 Task: Add a condition where "Channel Is not Phone call(outgoing)" in unsolved tickets in your groups.
Action: Mouse moved to (170, 523)
Screenshot: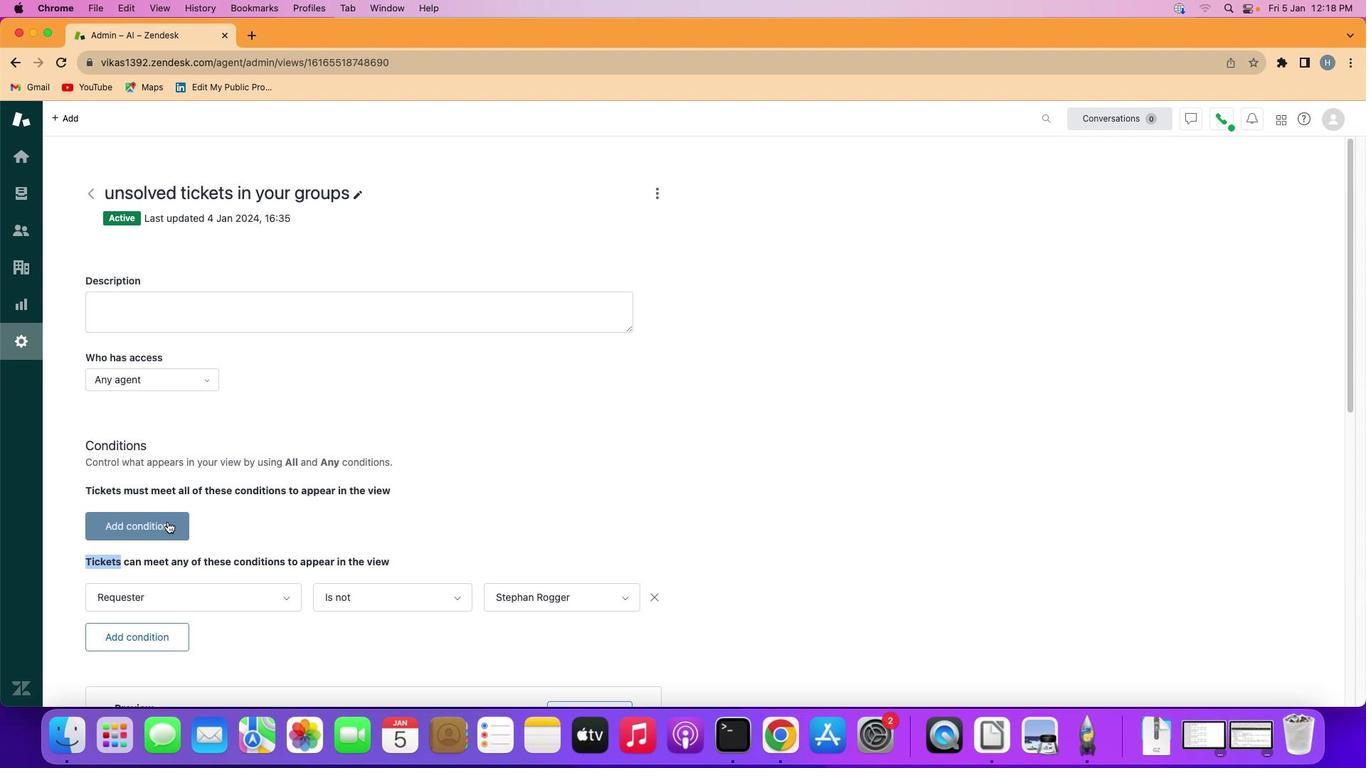 
Action: Mouse pressed left at (170, 523)
Screenshot: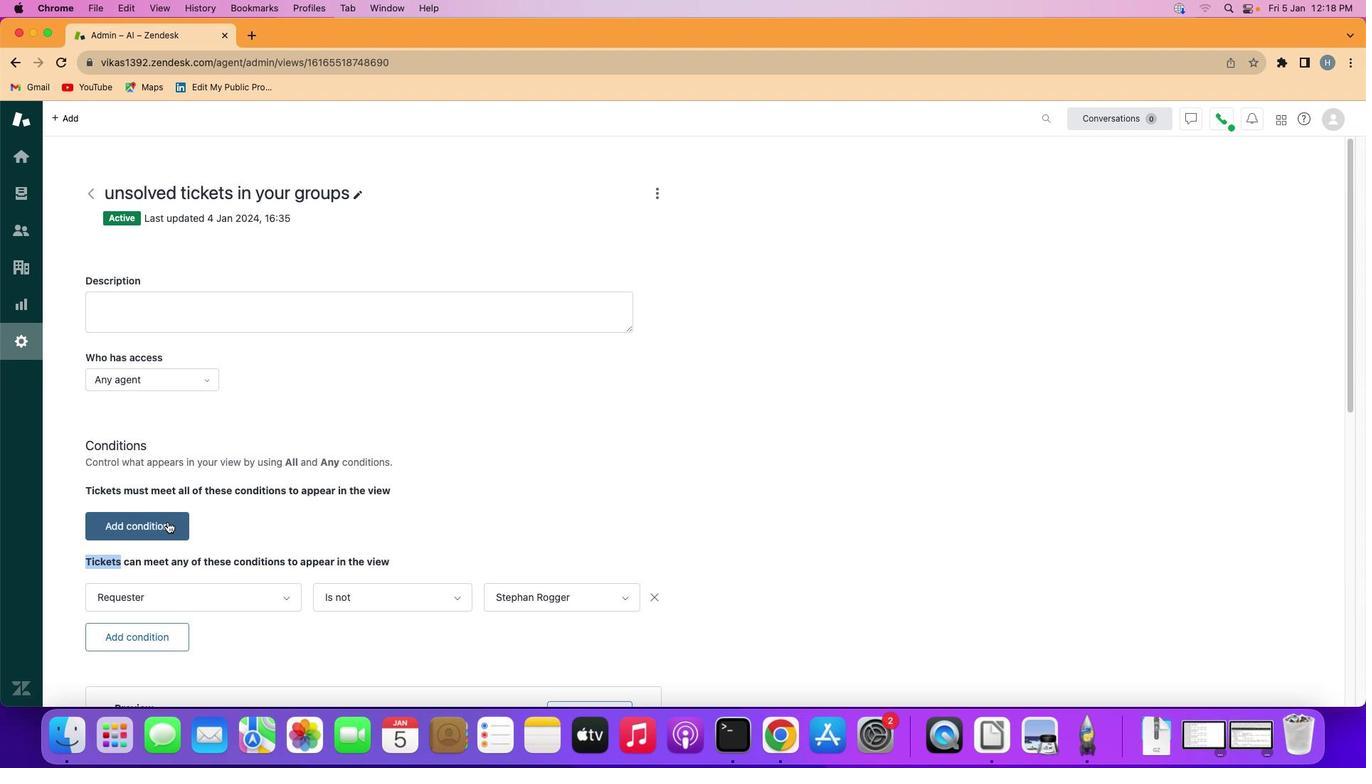 
Action: Mouse moved to (185, 519)
Screenshot: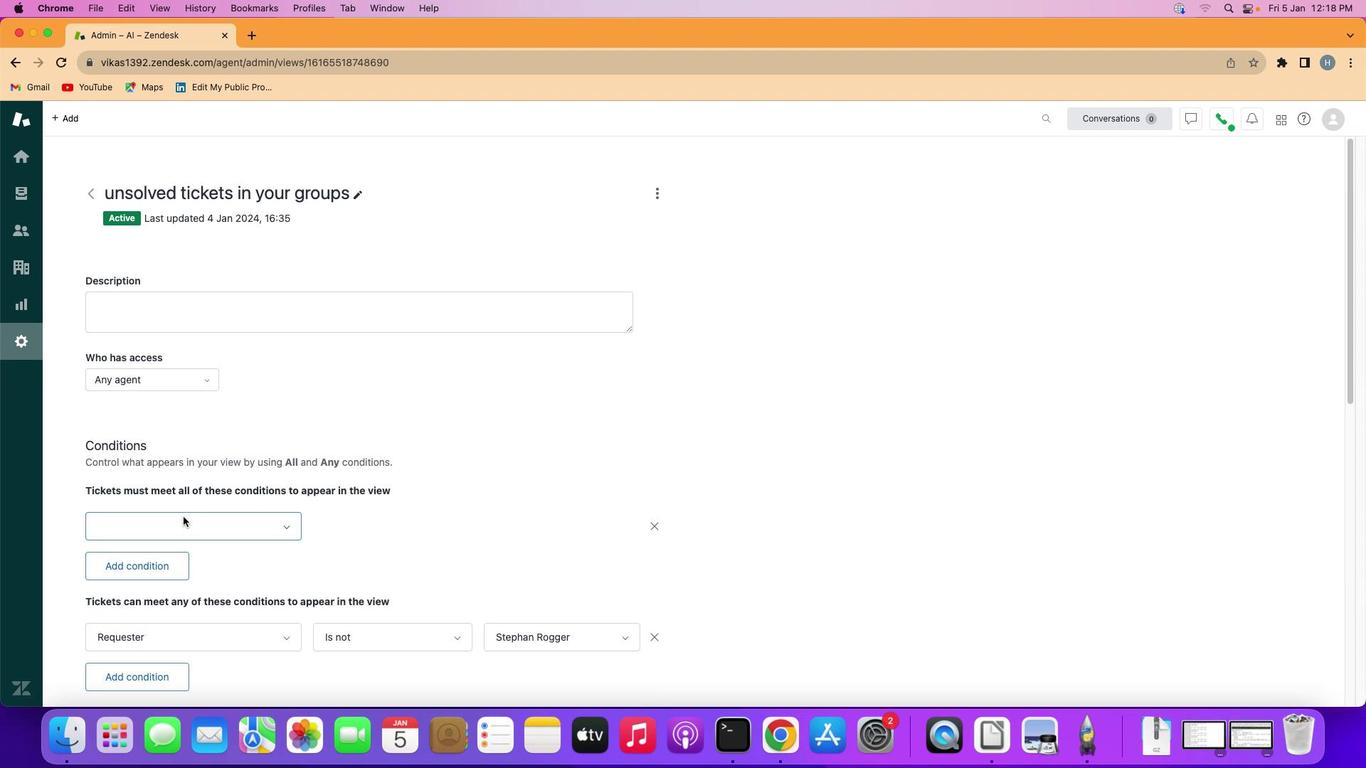 
Action: Mouse pressed left at (185, 519)
Screenshot: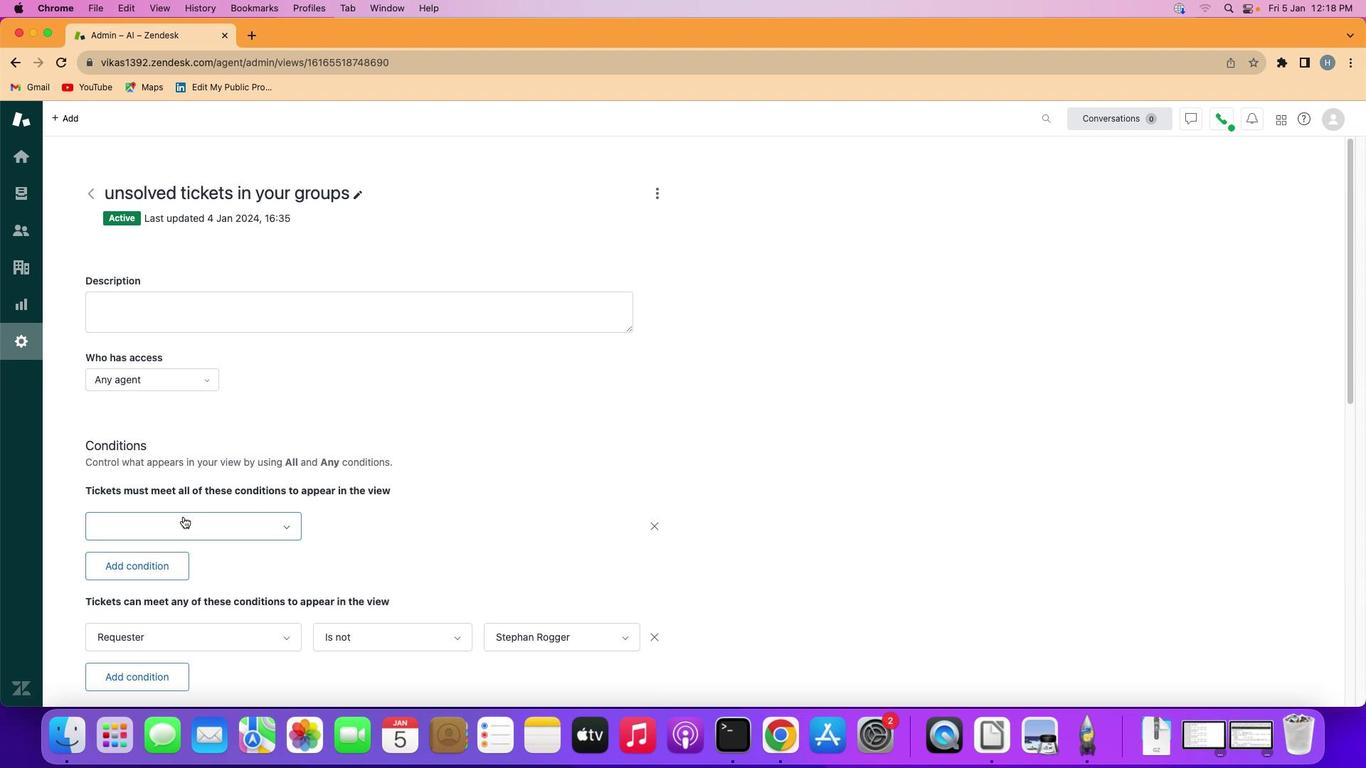 
Action: Mouse moved to (205, 412)
Screenshot: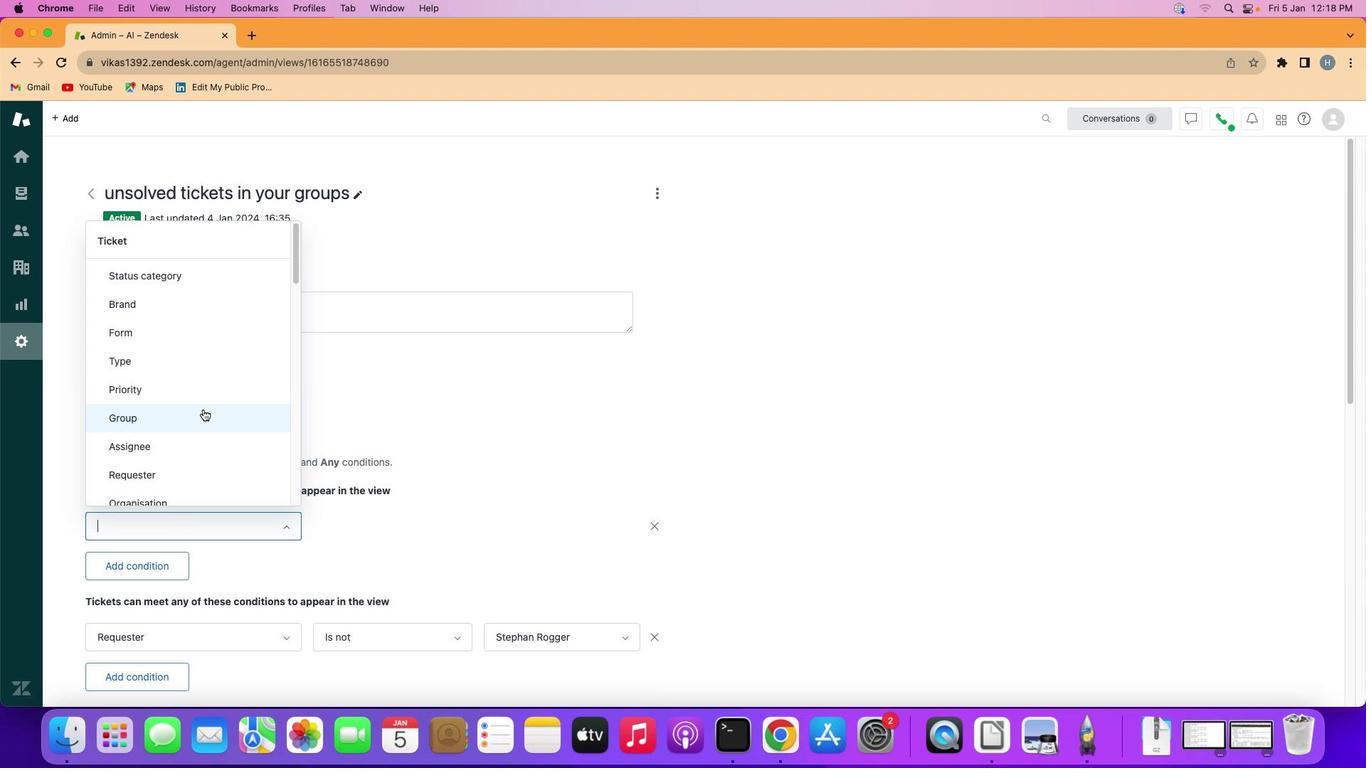 
Action: Mouse scrolled (205, 412) with delta (2, 2)
Screenshot: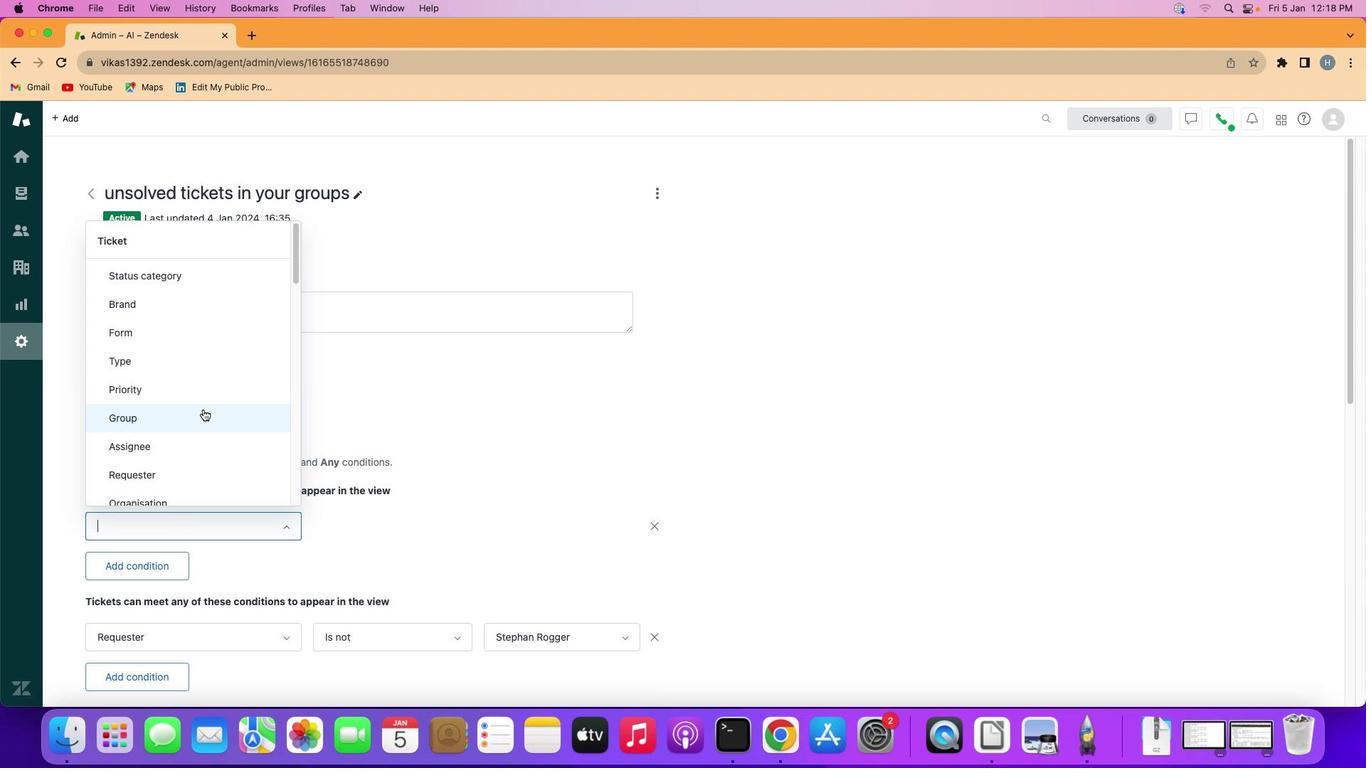 
Action: Mouse scrolled (205, 412) with delta (2, 1)
Screenshot: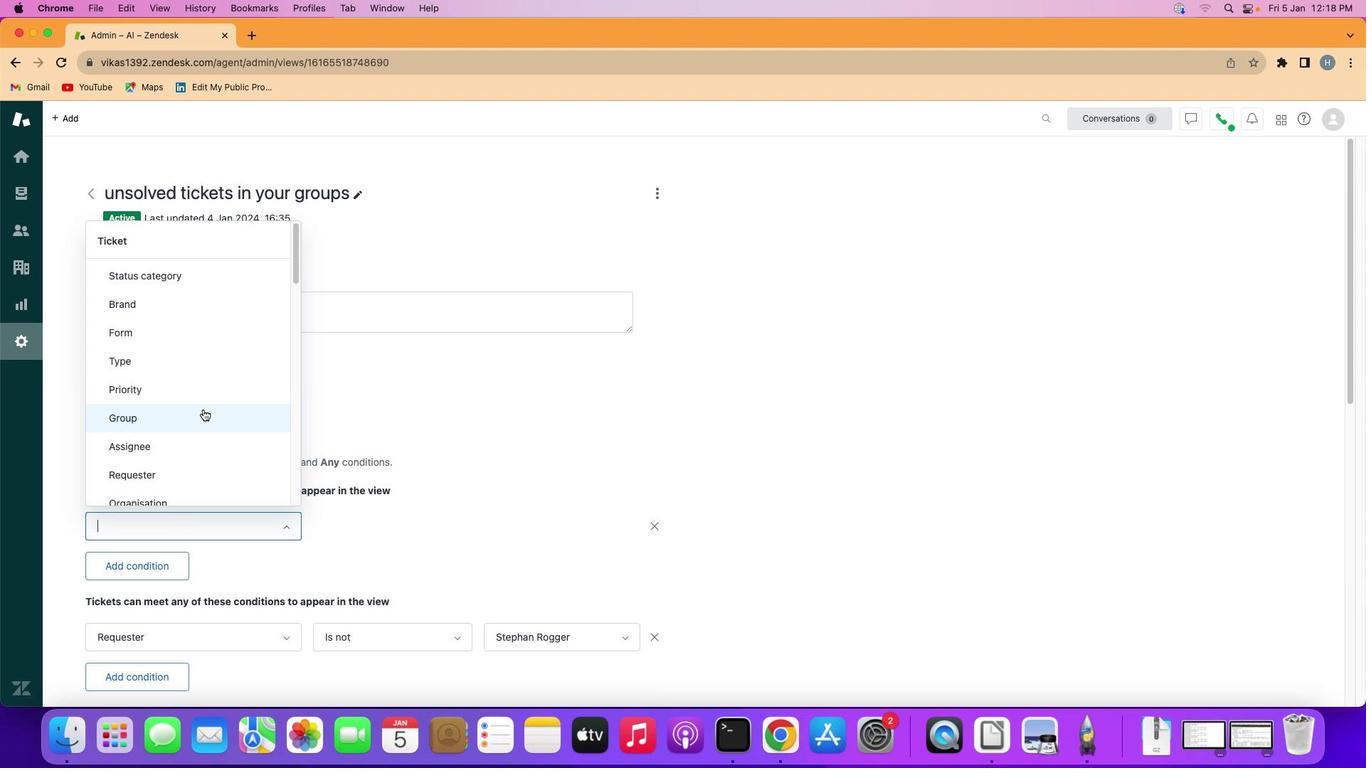 
Action: Mouse scrolled (205, 412) with delta (2, 1)
Screenshot: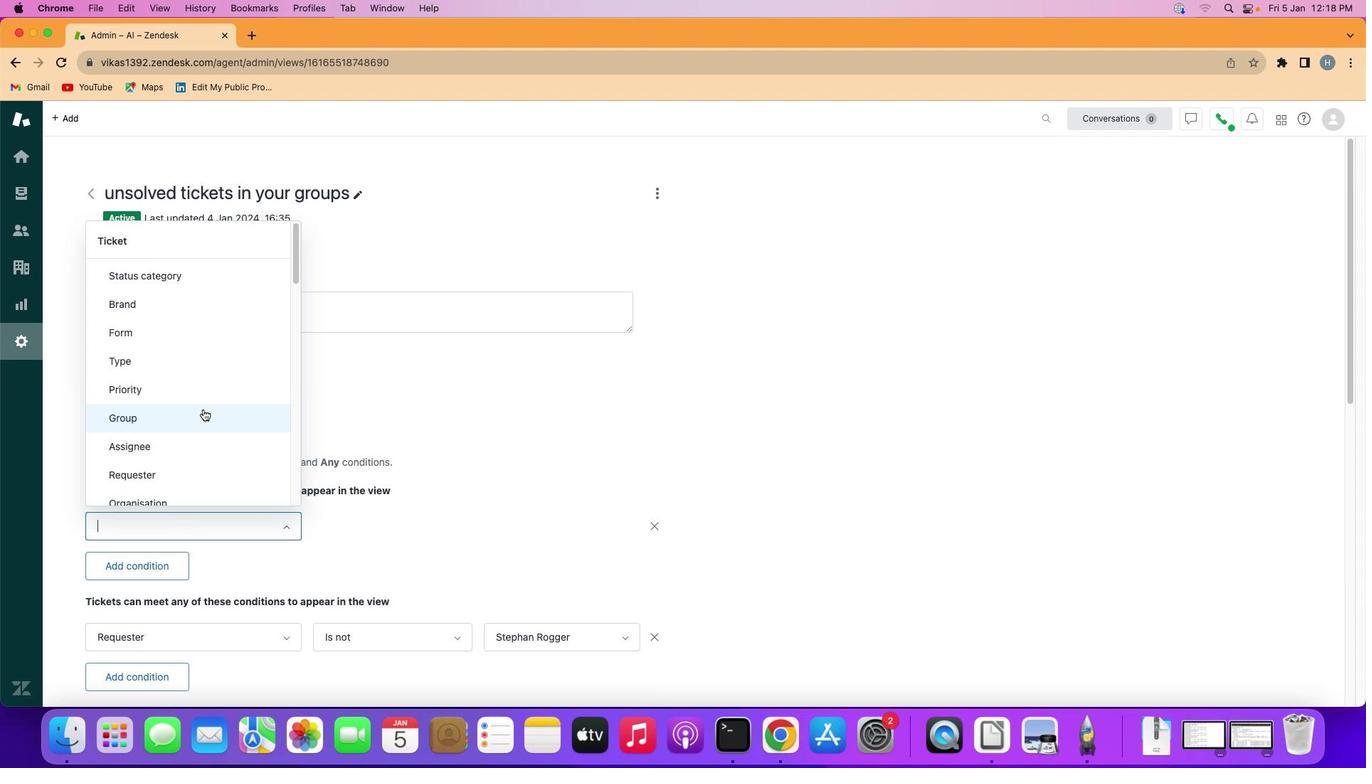 
Action: Mouse scrolled (205, 412) with delta (2, 1)
Screenshot: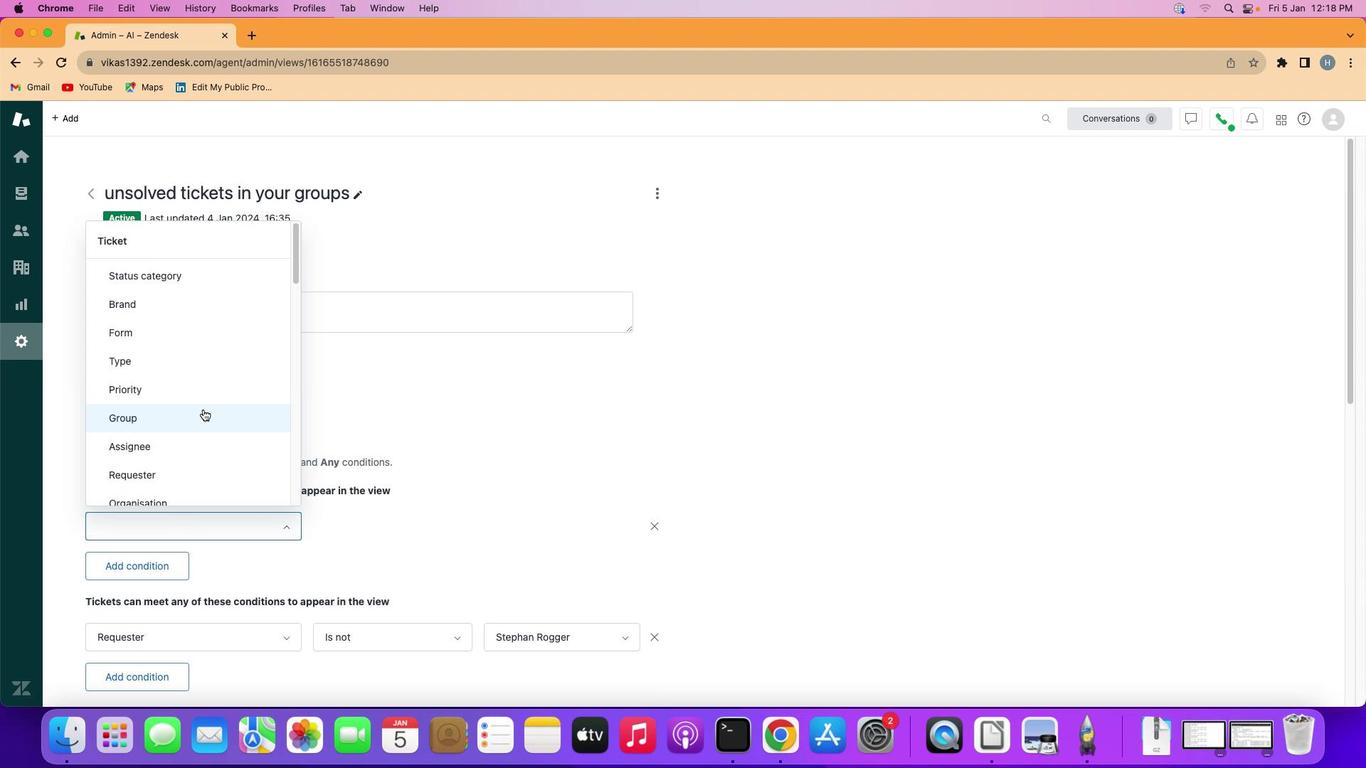 
Action: Mouse moved to (200, 437)
Screenshot: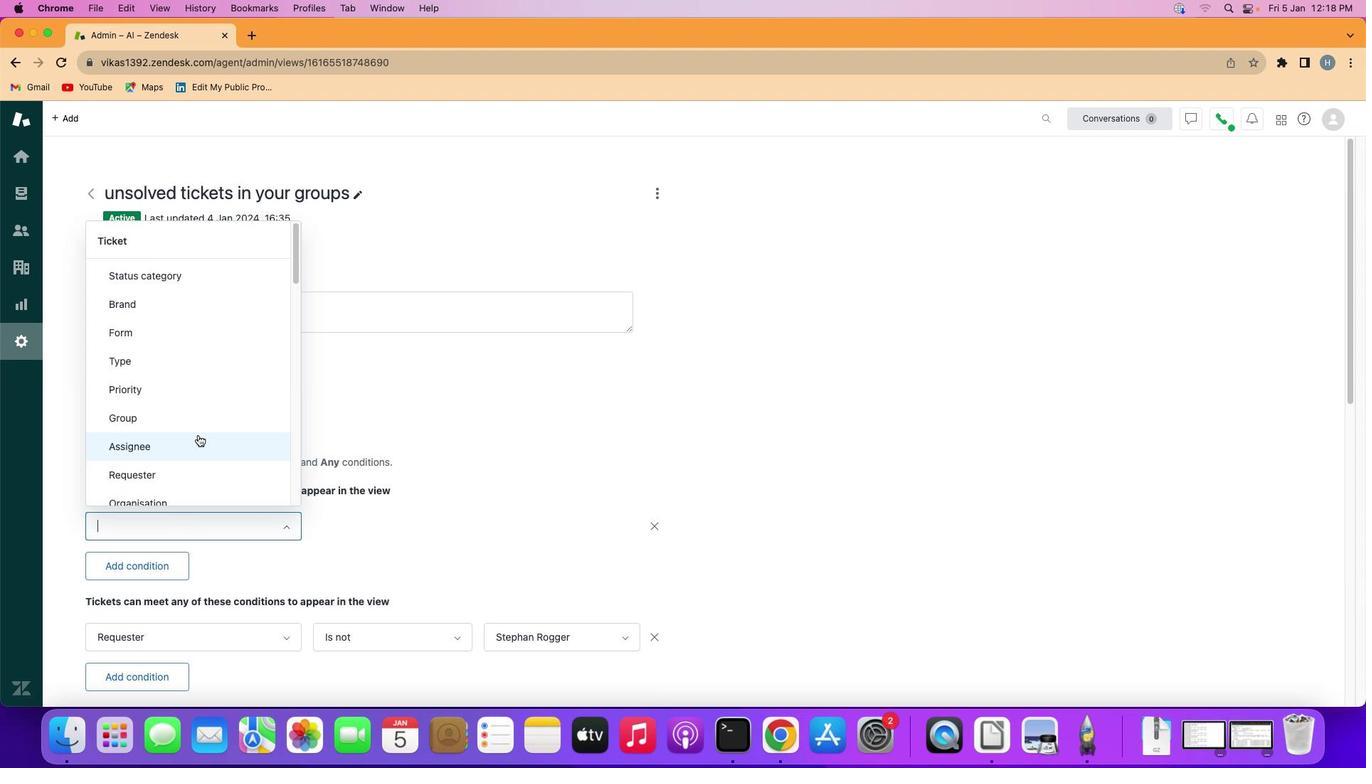 
Action: Mouse scrolled (200, 437) with delta (2, 1)
Screenshot: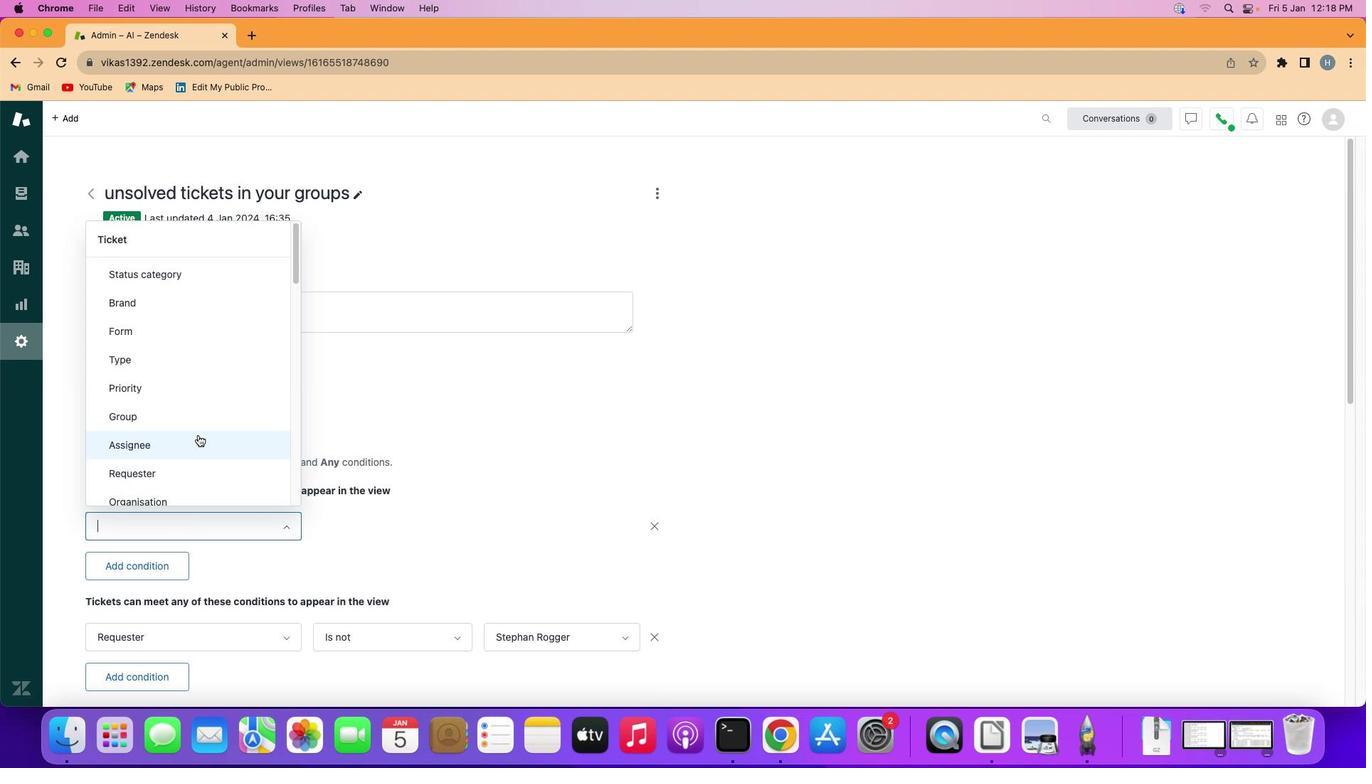 
Action: Mouse scrolled (200, 437) with delta (2, 1)
Screenshot: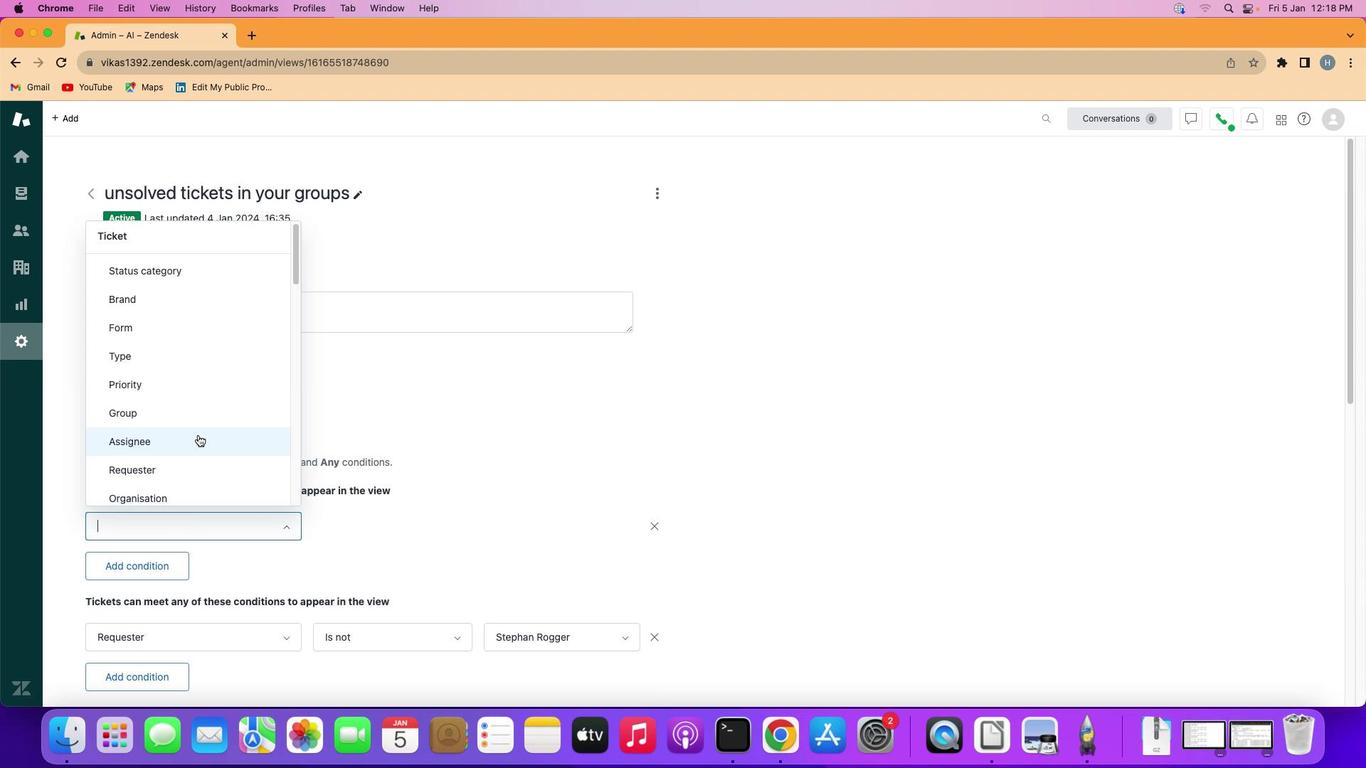 
Action: Mouse scrolled (200, 437) with delta (2, 1)
Screenshot: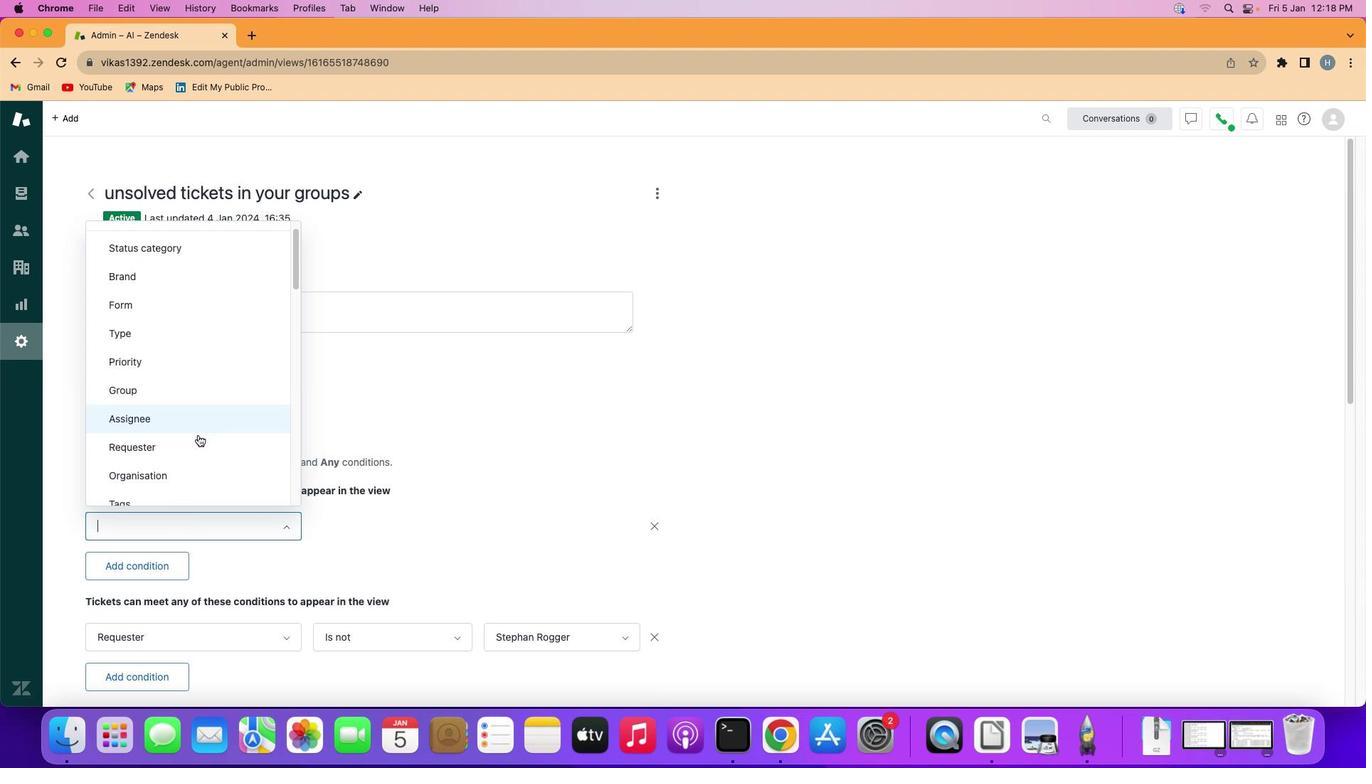 
Action: Mouse scrolled (200, 437) with delta (2, 1)
Screenshot: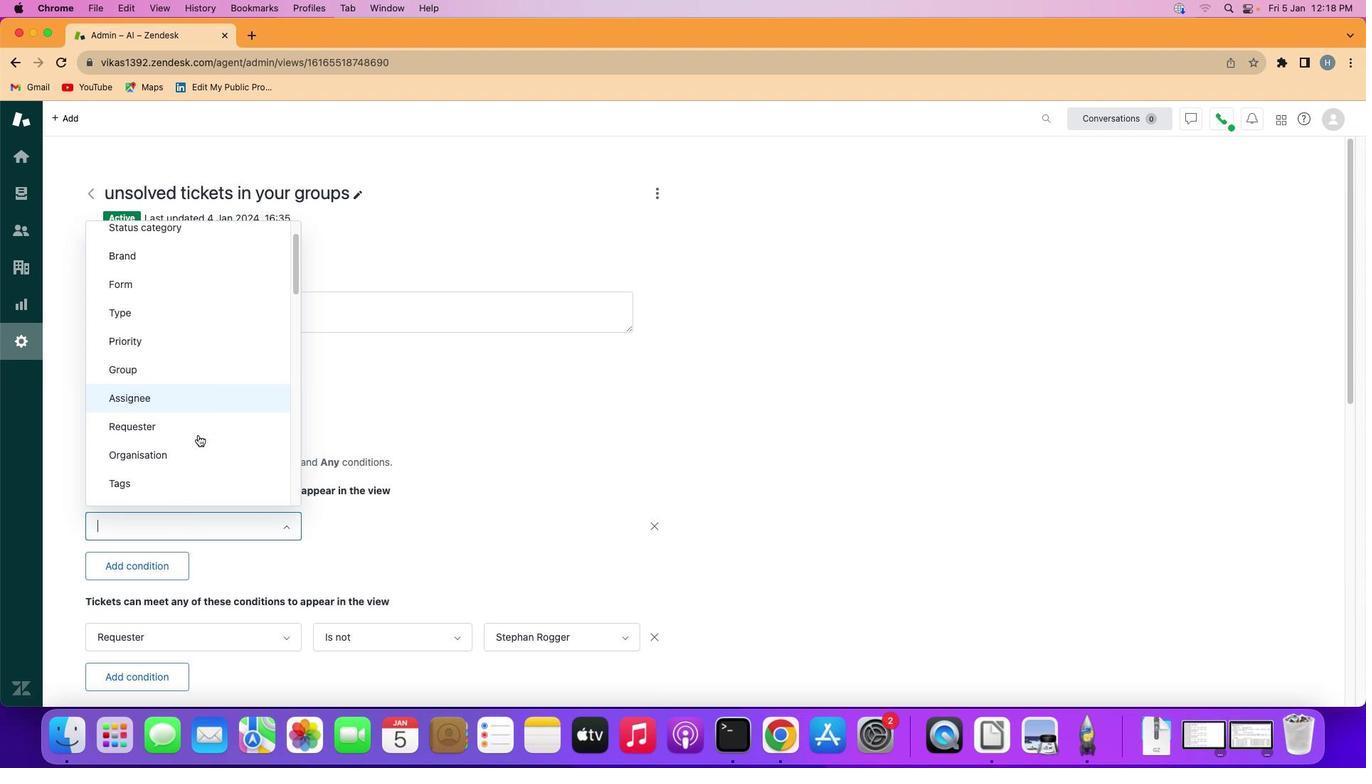 
Action: Mouse scrolled (200, 437) with delta (2, 1)
Screenshot: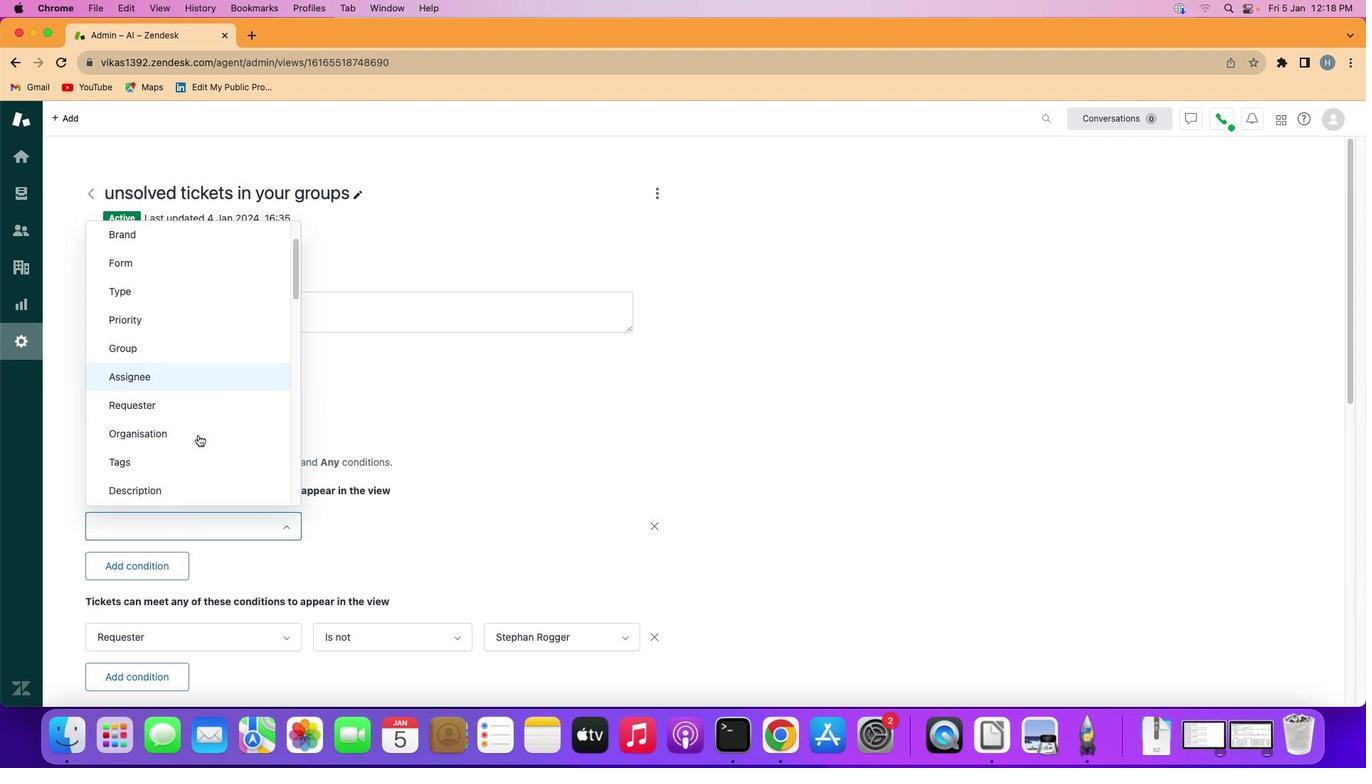 
Action: Mouse moved to (200, 437)
Screenshot: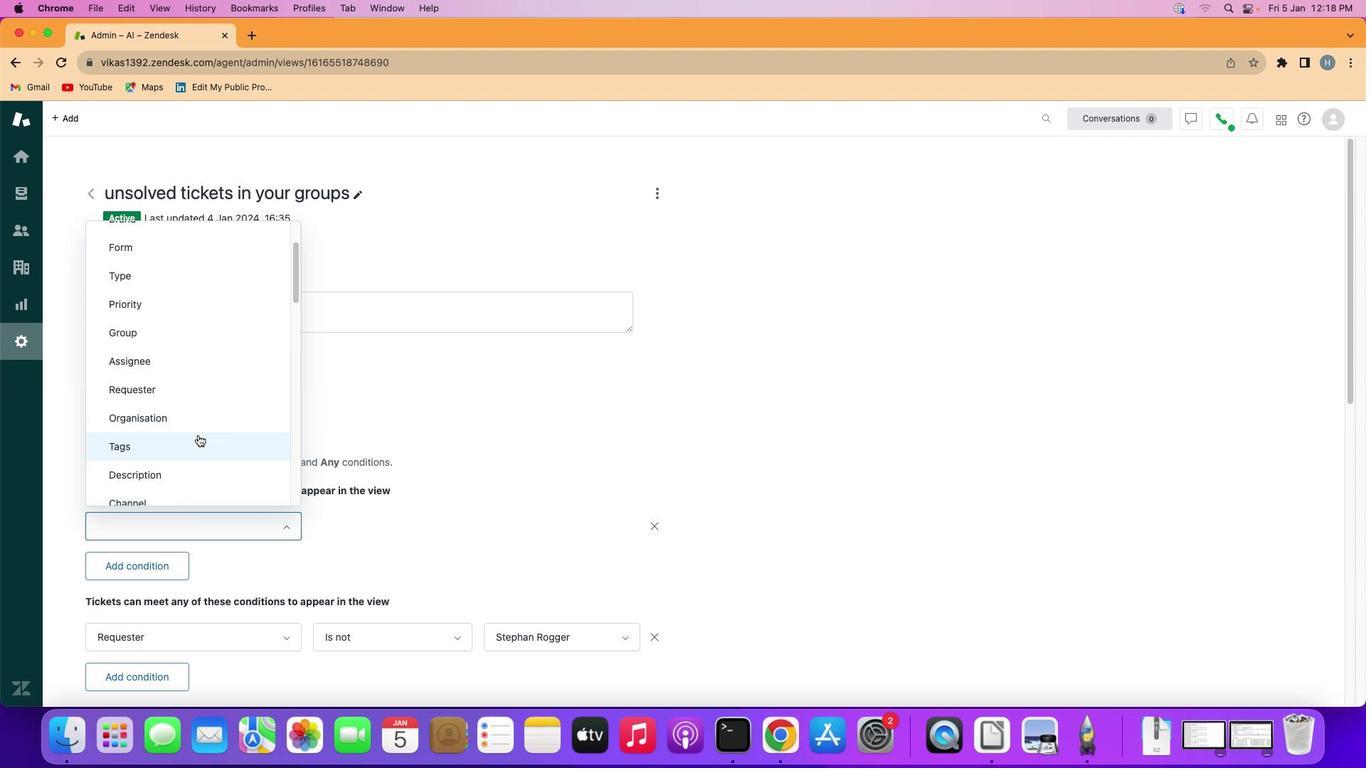 
Action: Mouse scrolled (200, 437) with delta (2, 1)
Screenshot: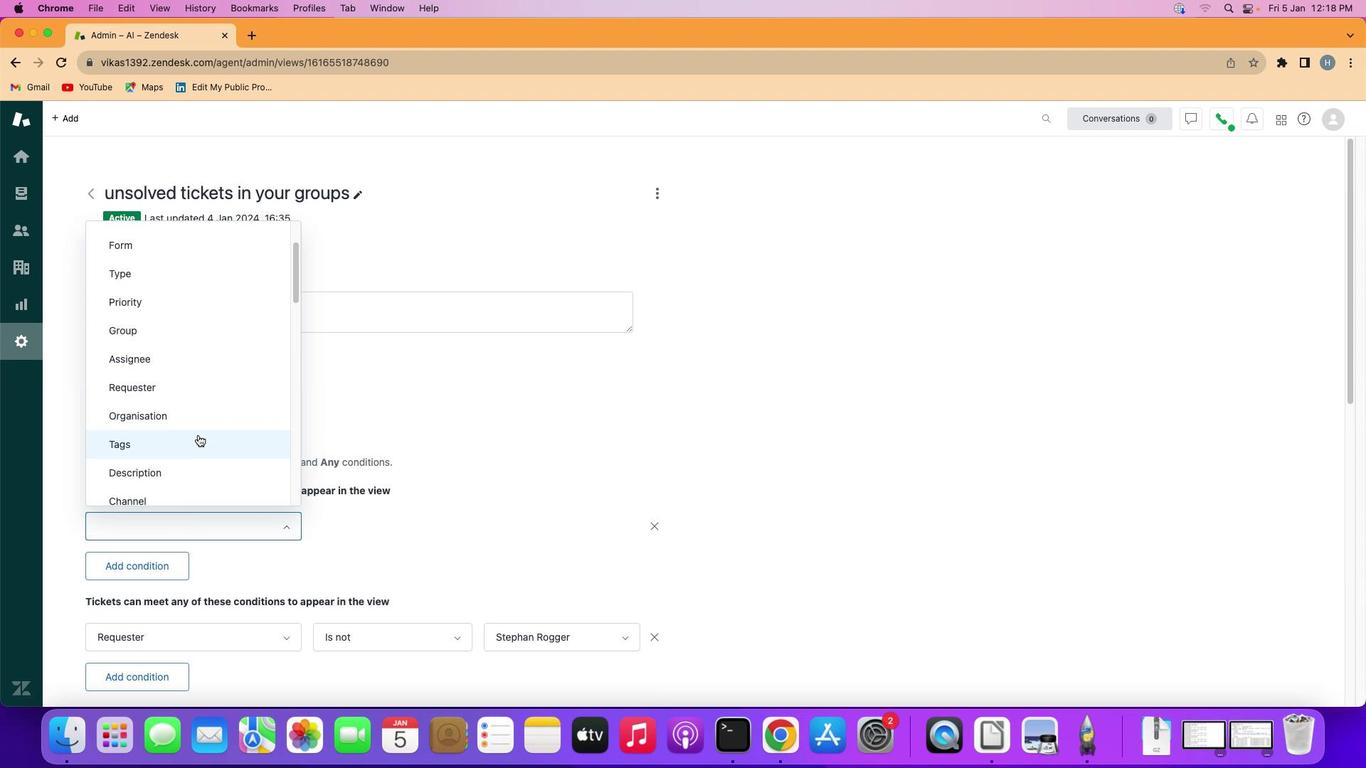 
Action: Mouse scrolled (200, 437) with delta (2, 1)
Screenshot: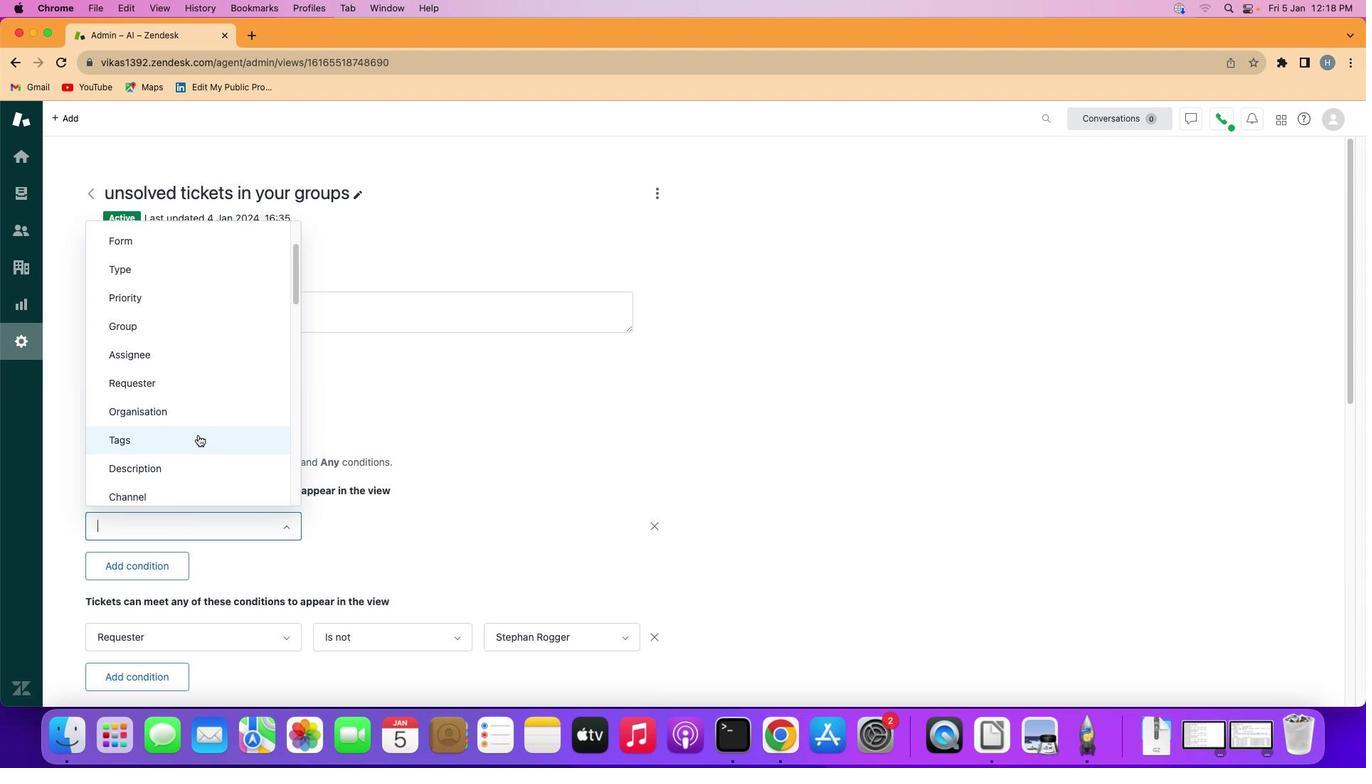 
Action: Mouse scrolled (200, 437) with delta (2, 1)
Screenshot: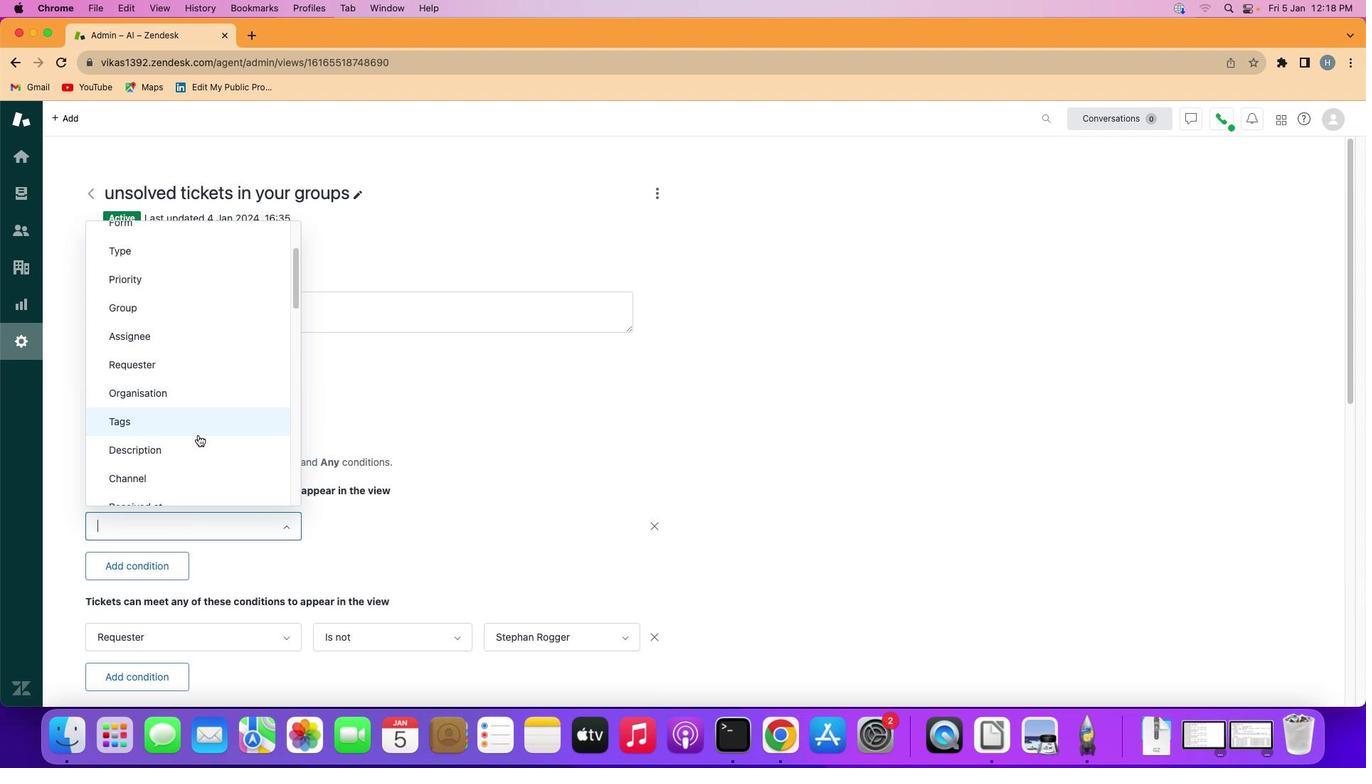 
Action: Mouse scrolled (200, 437) with delta (2, 1)
Screenshot: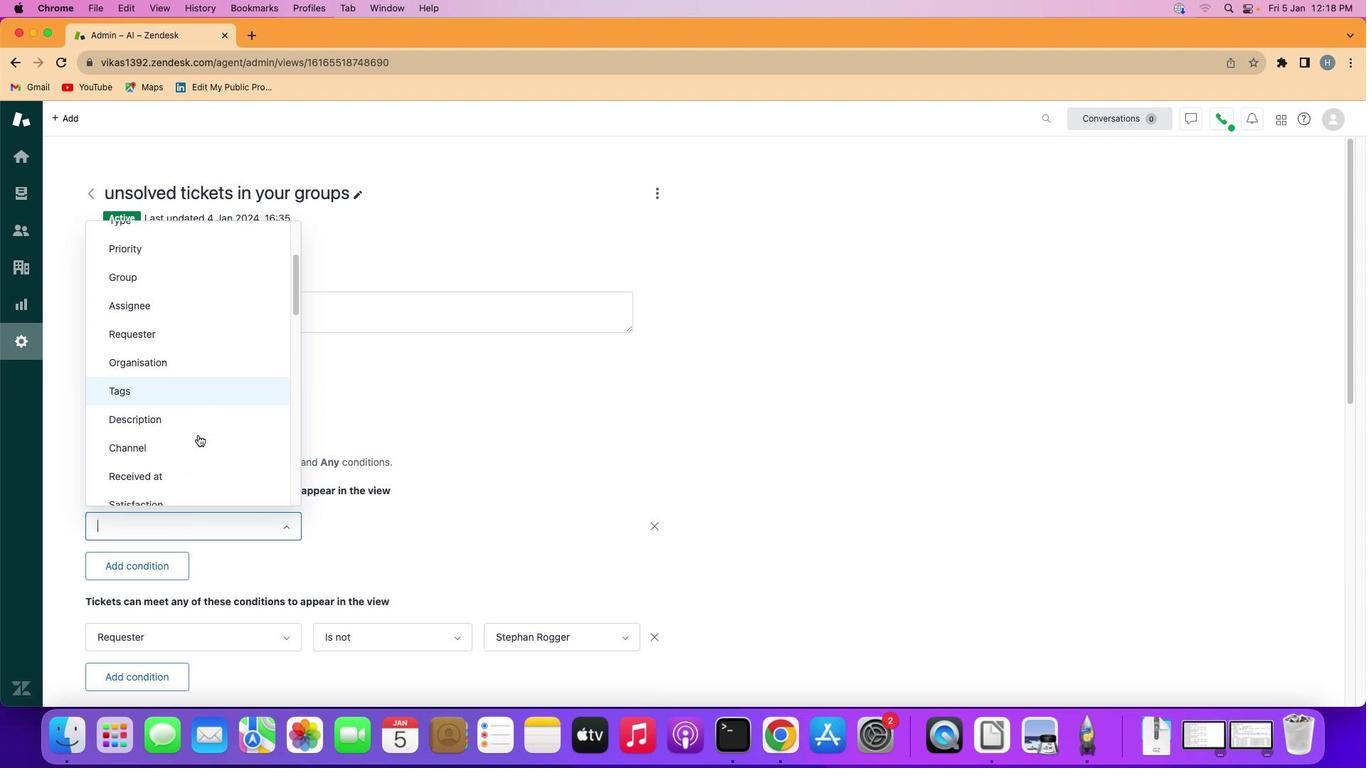 
Action: Mouse moved to (197, 444)
Screenshot: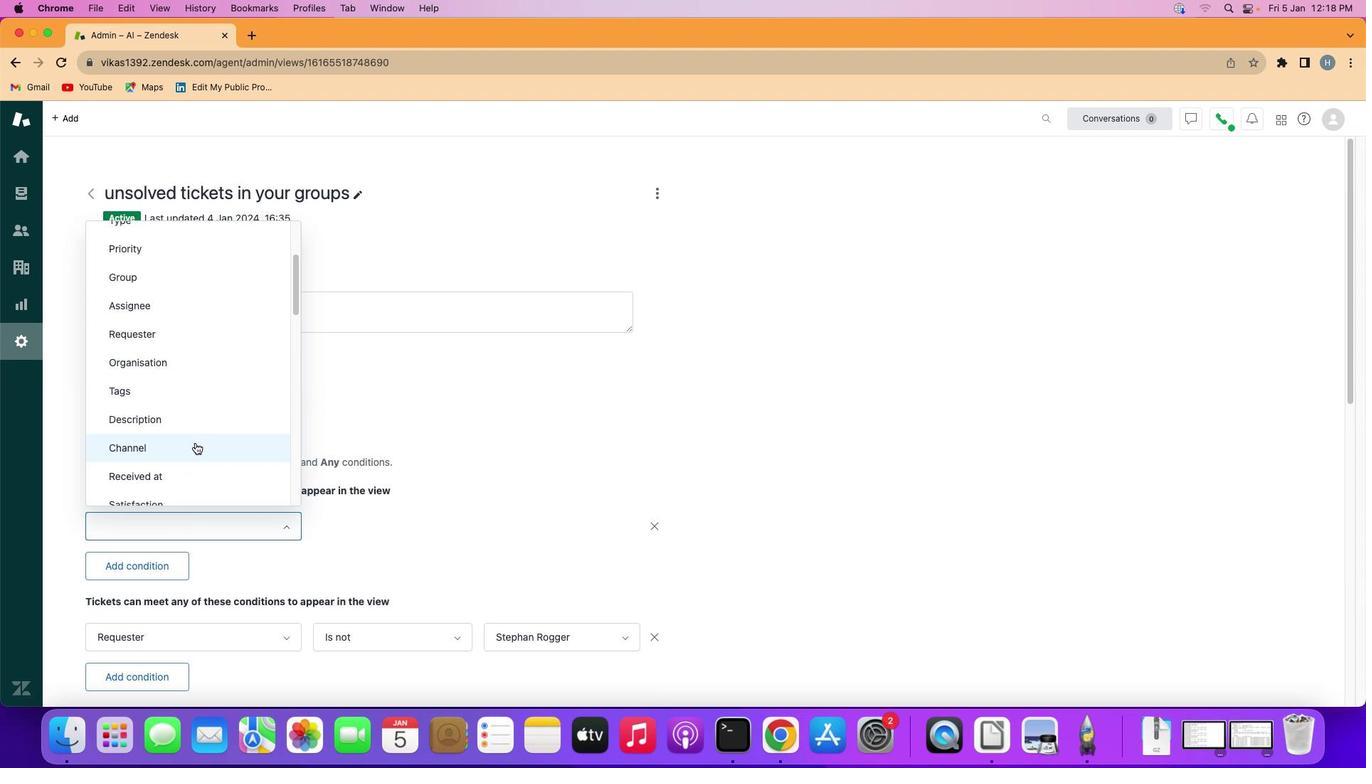 
Action: Mouse pressed left at (197, 444)
Screenshot: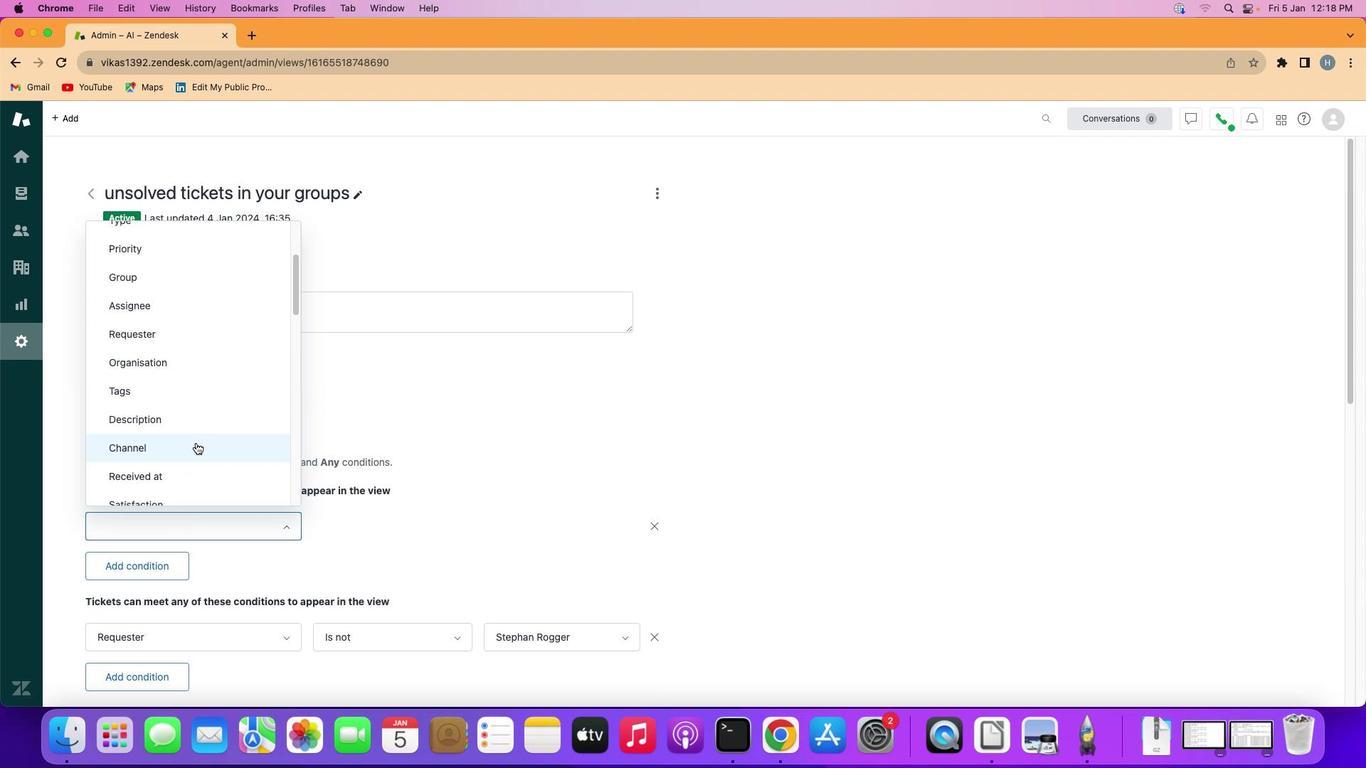 
Action: Mouse moved to (377, 523)
Screenshot: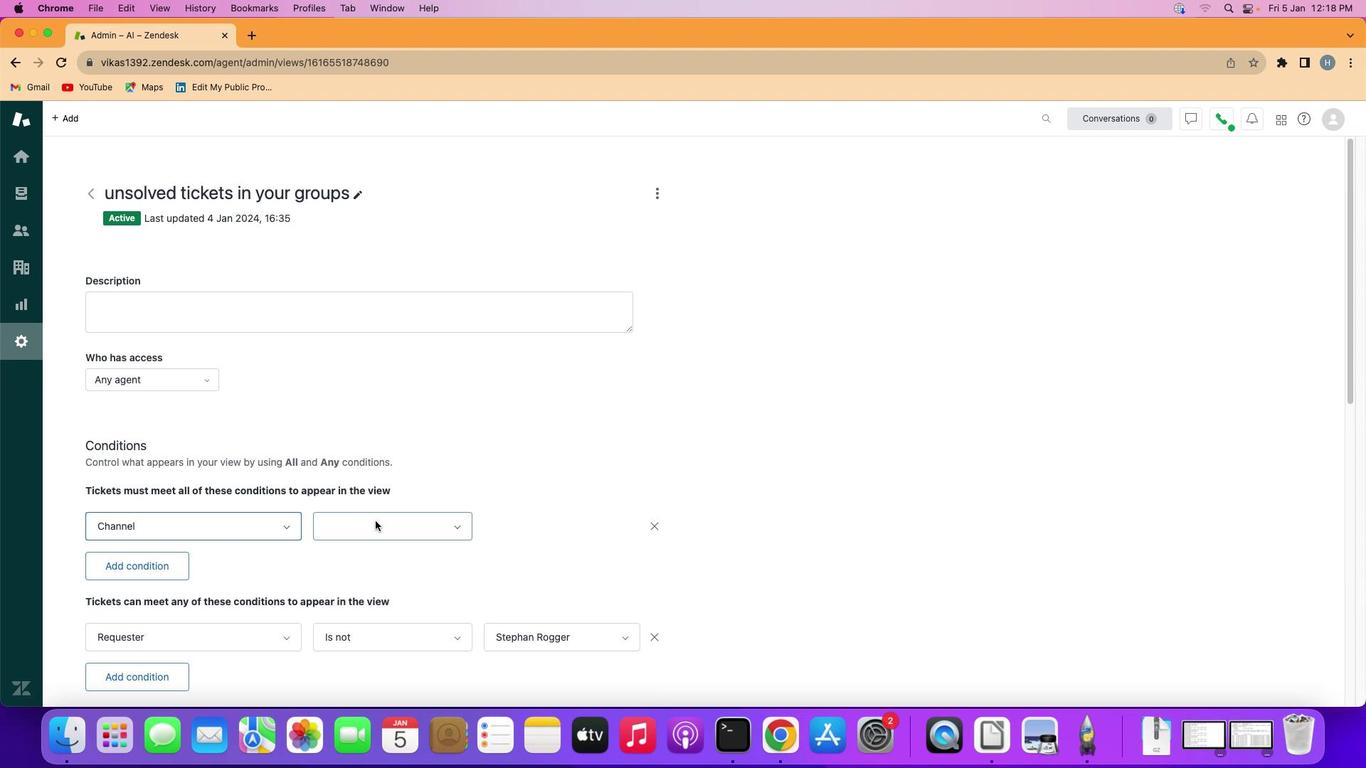 
Action: Mouse pressed left at (377, 523)
Screenshot: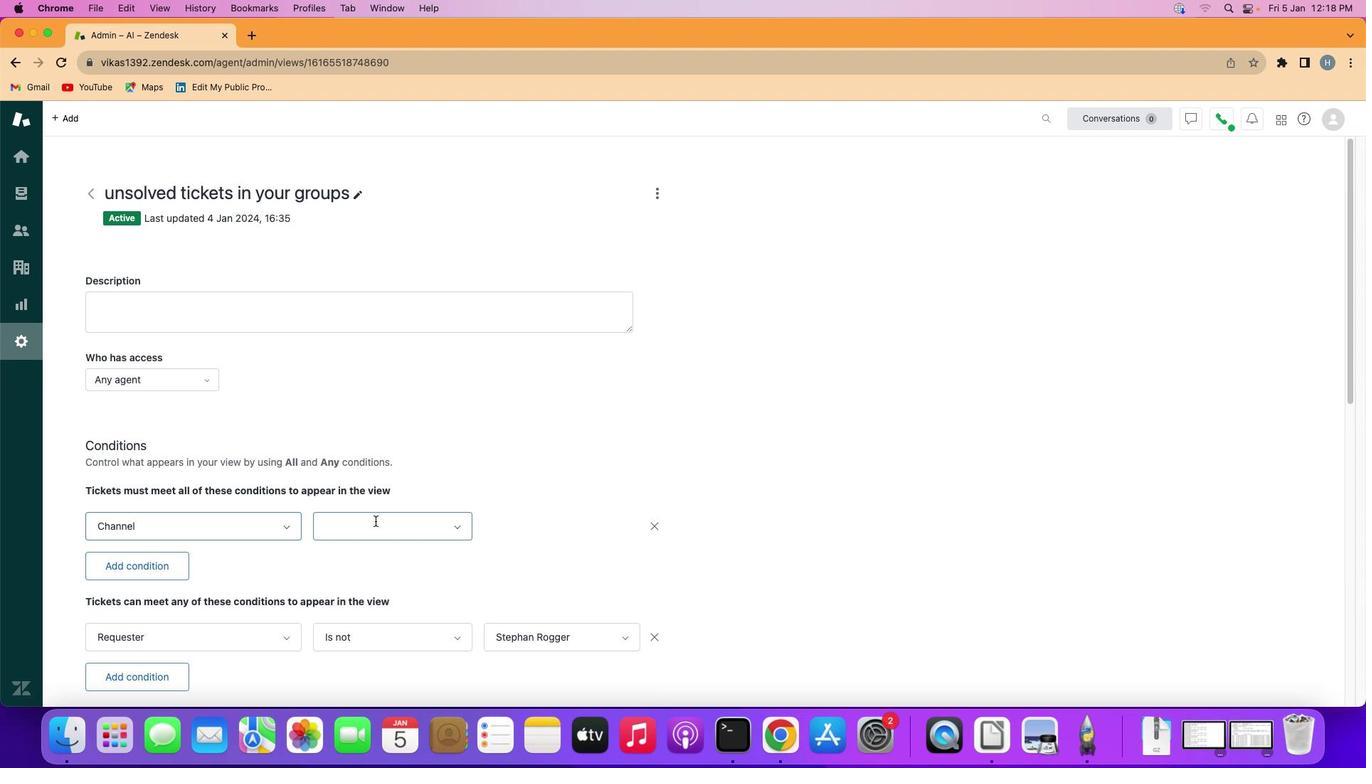 
Action: Mouse moved to (390, 595)
Screenshot: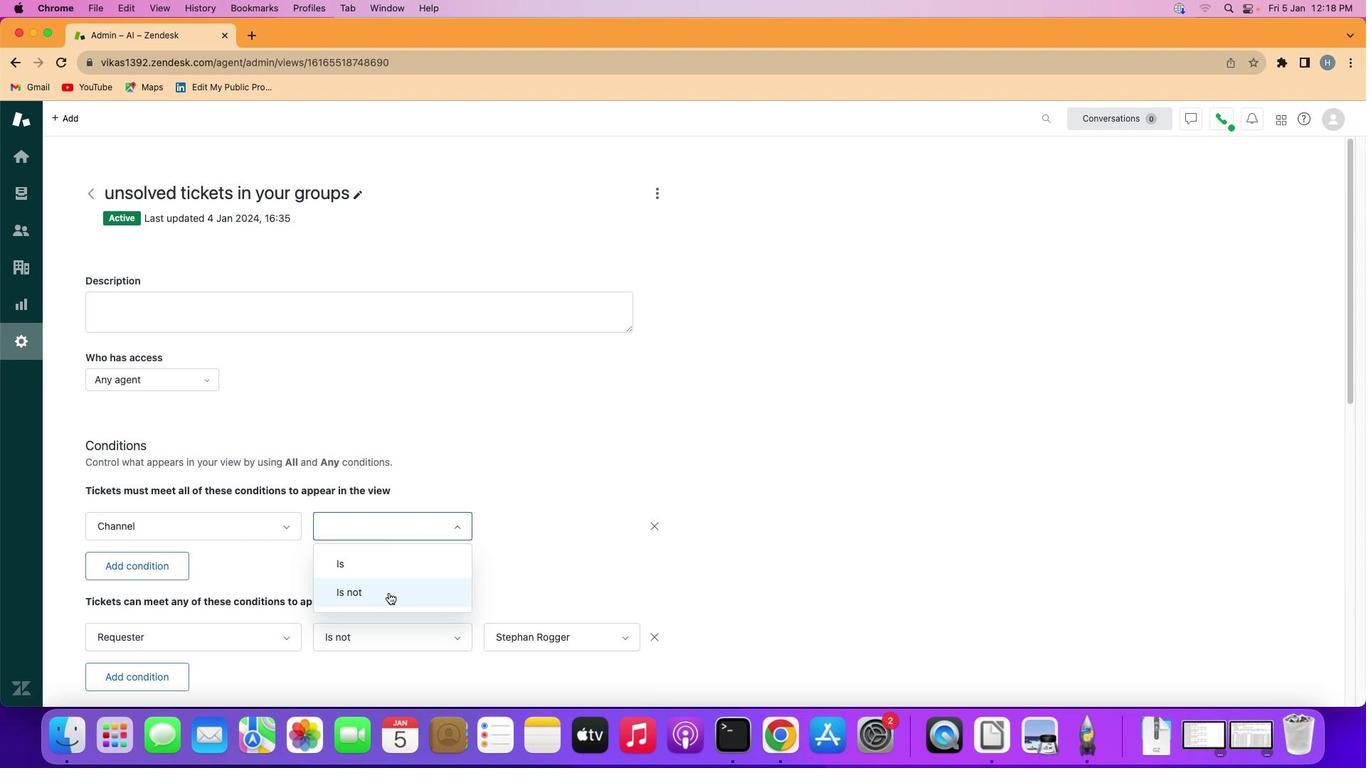
Action: Mouse pressed left at (390, 595)
Screenshot: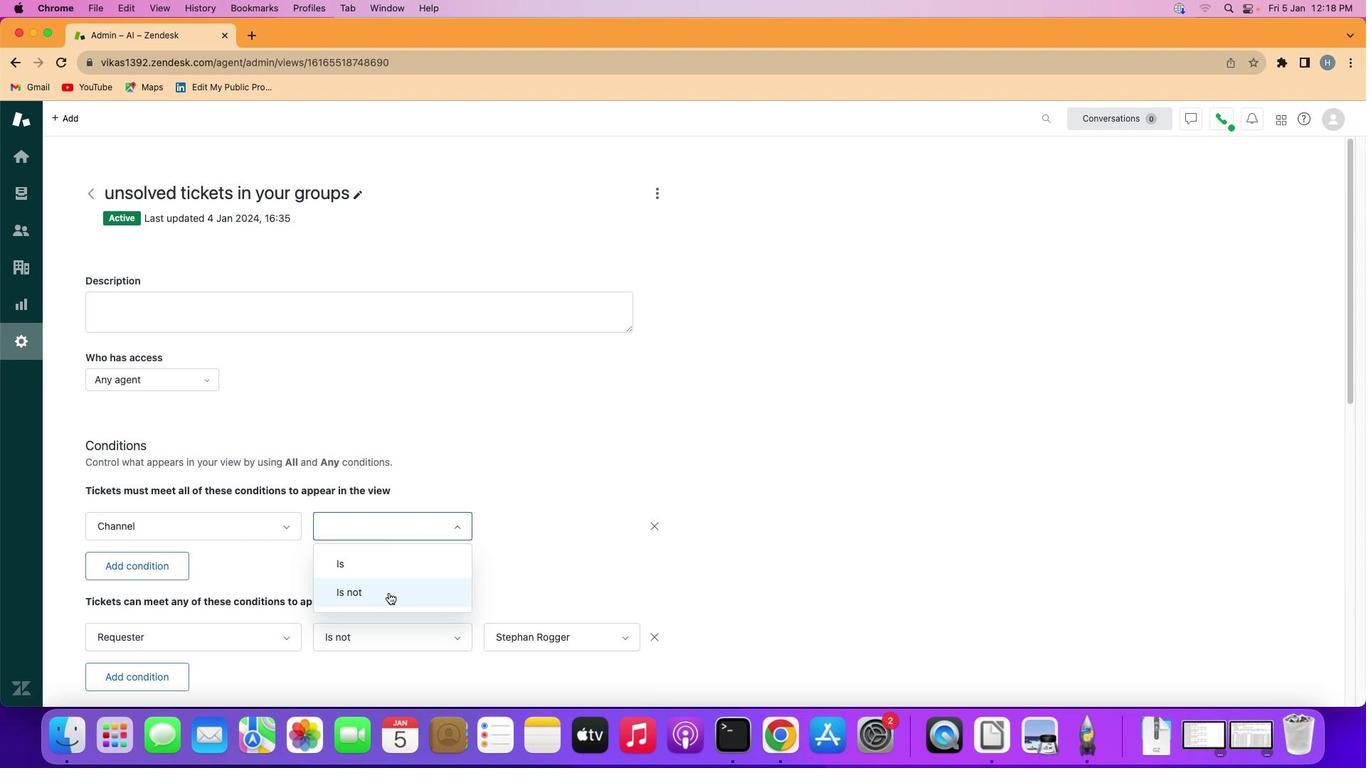 
Action: Mouse moved to (556, 525)
Screenshot: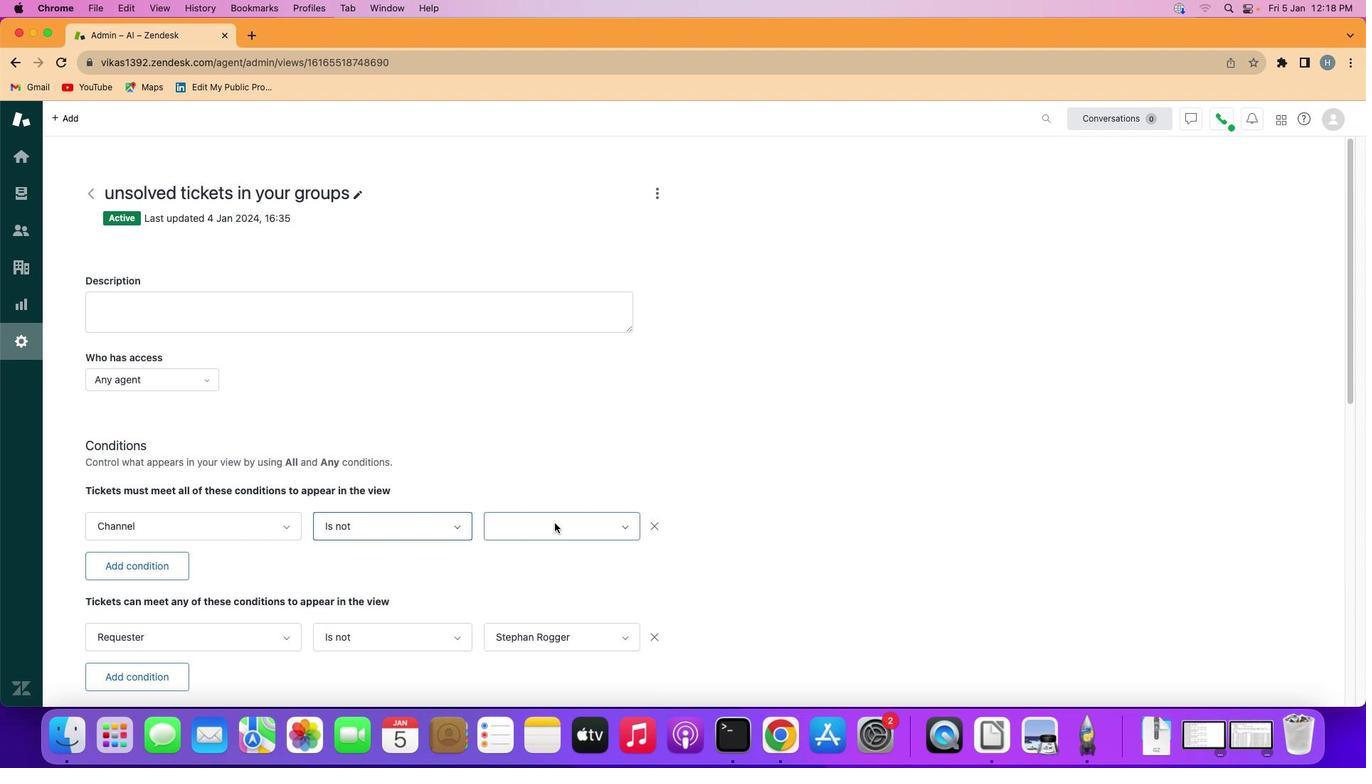 
Action: Mouse pressed left at (556, 525)
Screenshot: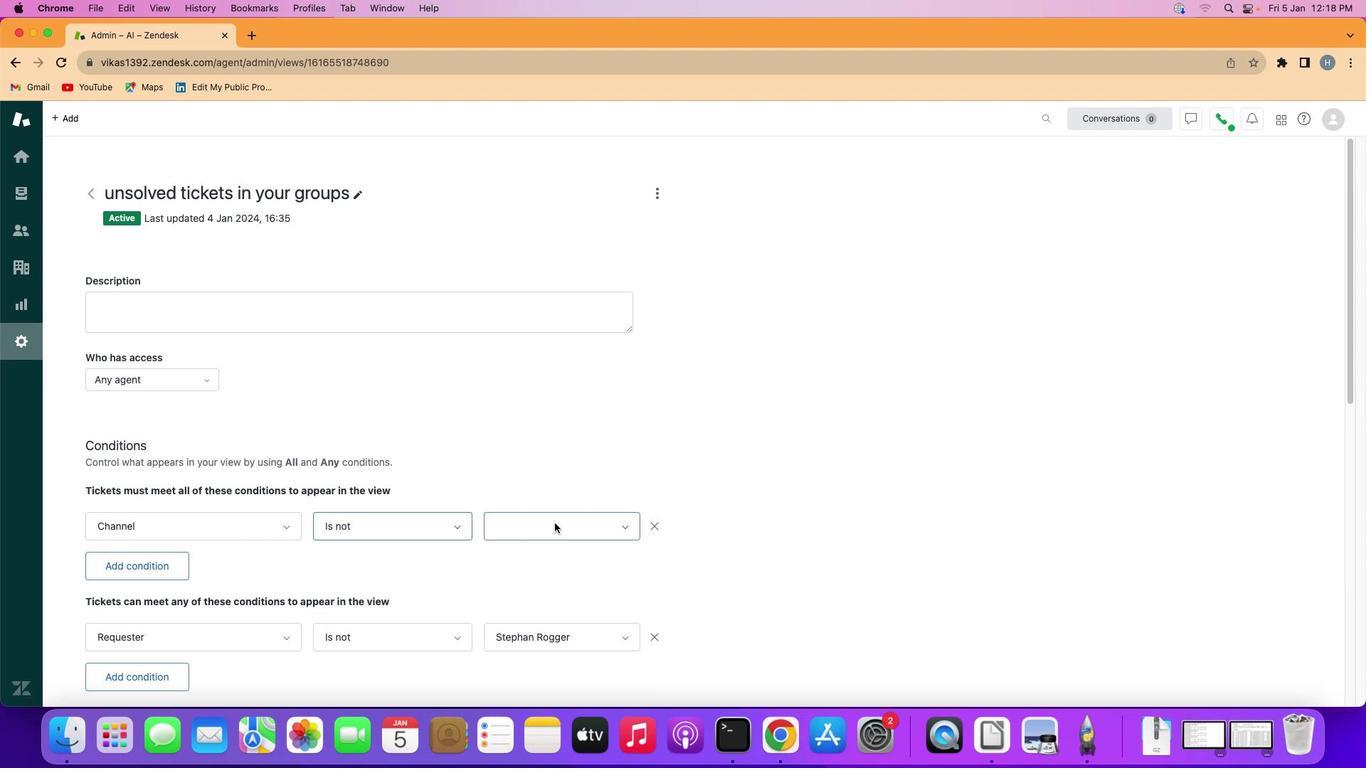 
Action: Mouse moved to (565, 459)
Screenshot: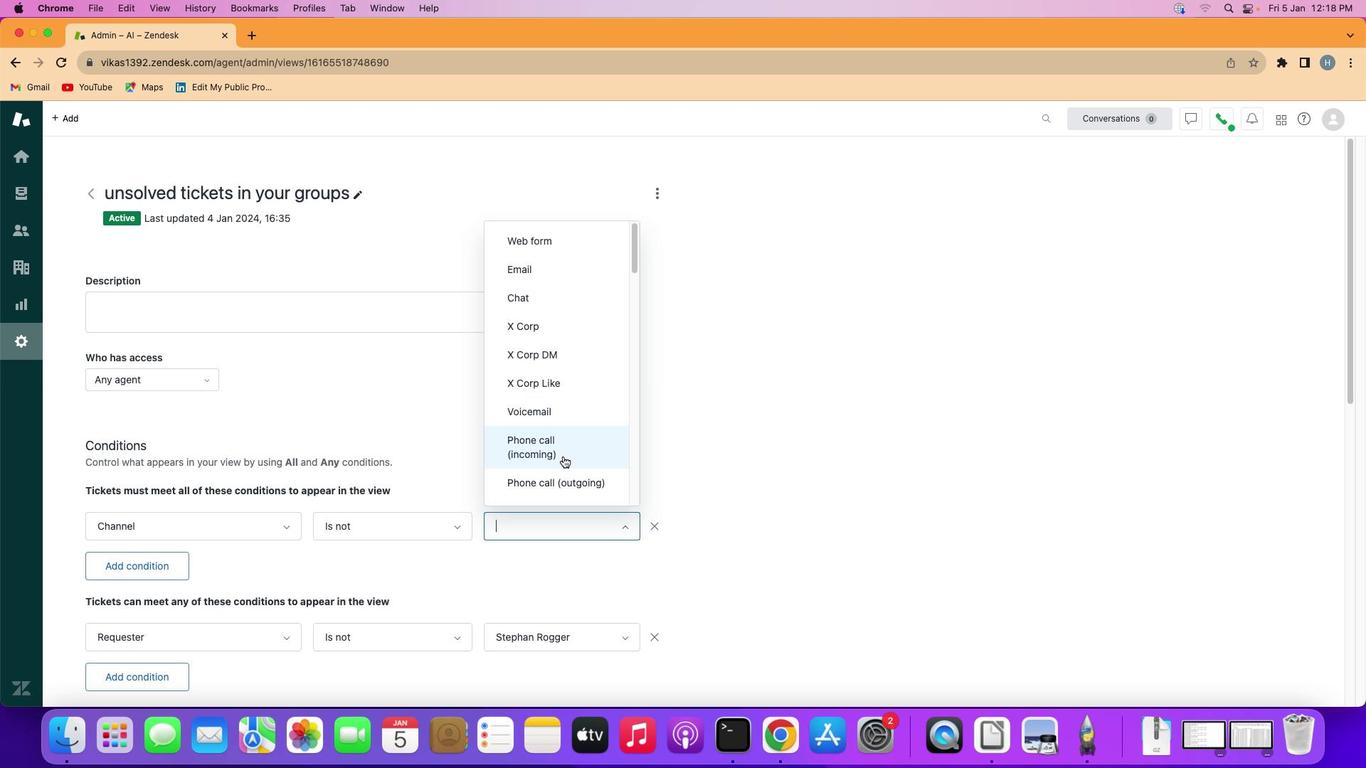 
Action: Mouse scrolled (565, 459) with delta (2, 1)
Screenshot: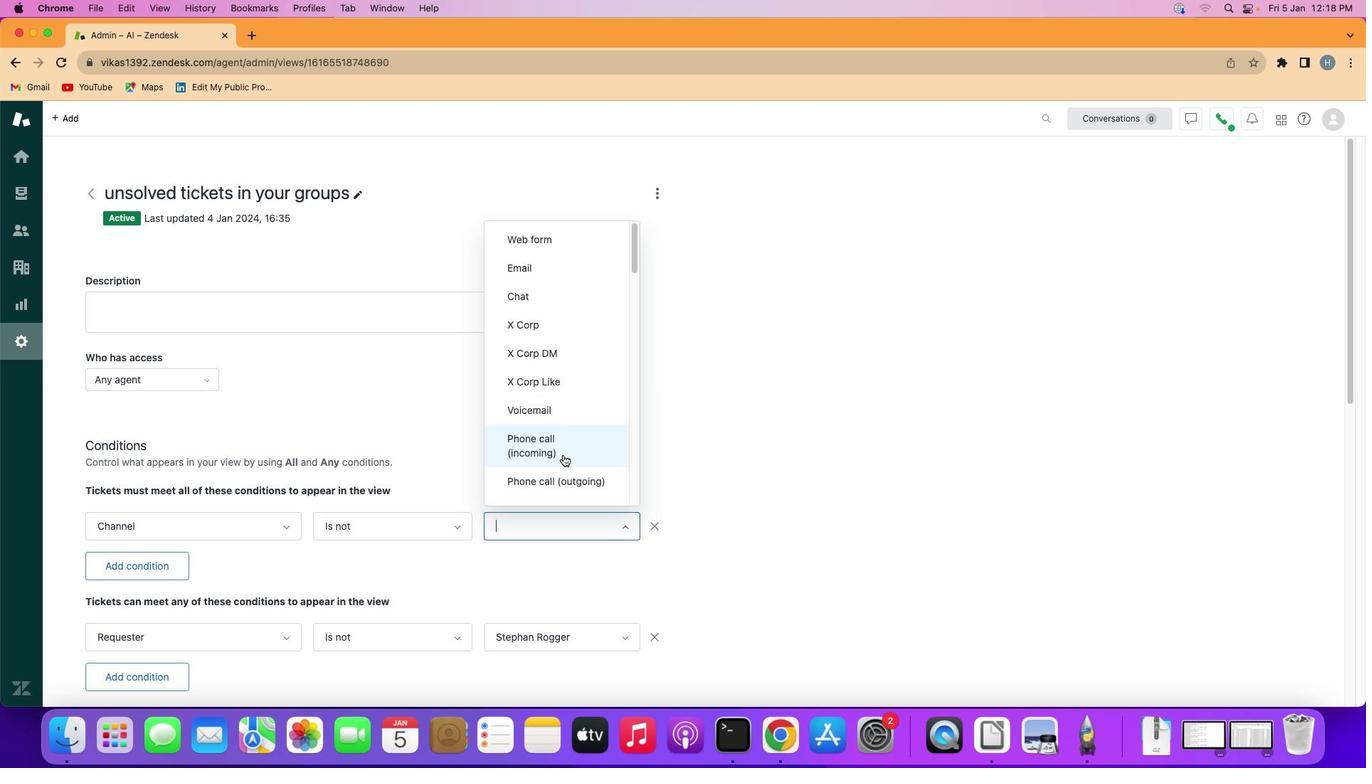 
Action: Mouse moved to (565, 458)
Screenshot: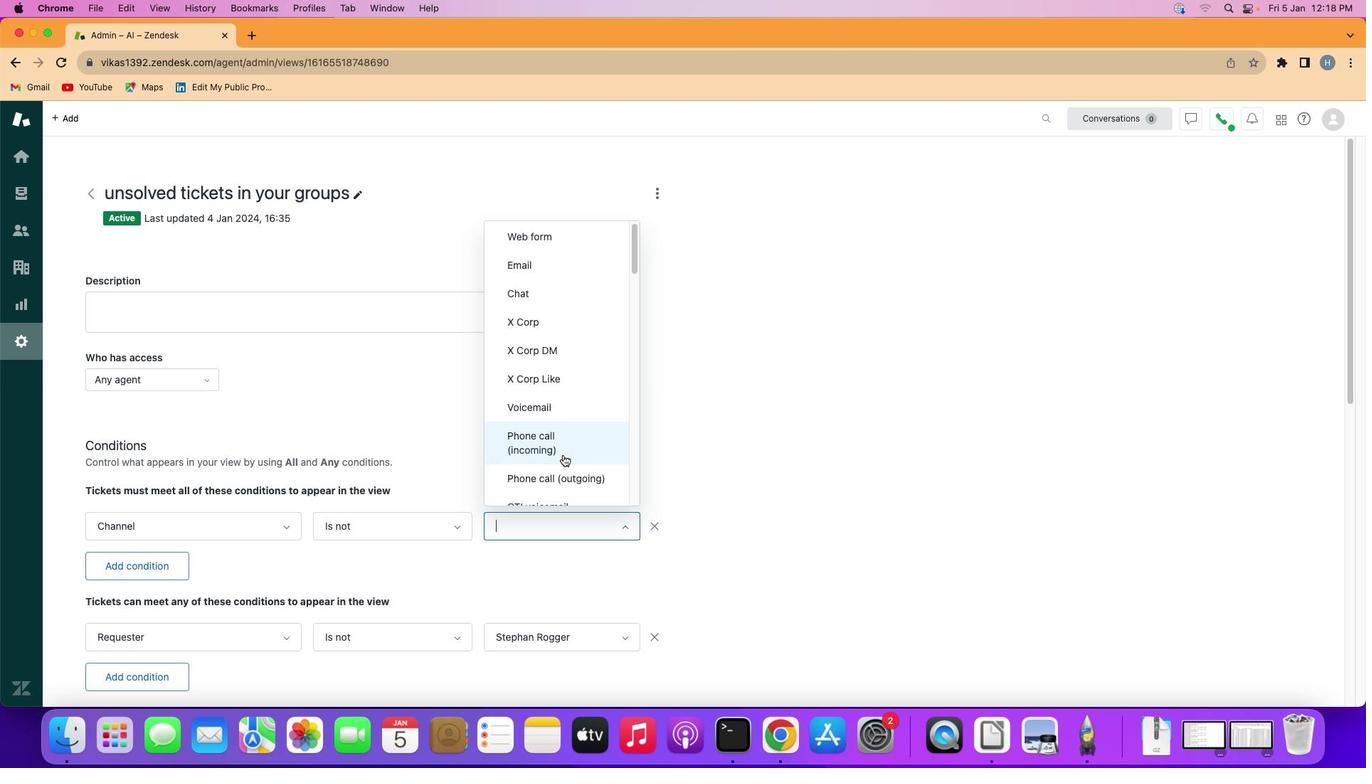 
Action: Mouse scrolled (565, 458) with delta (2, 1)
Screenshot: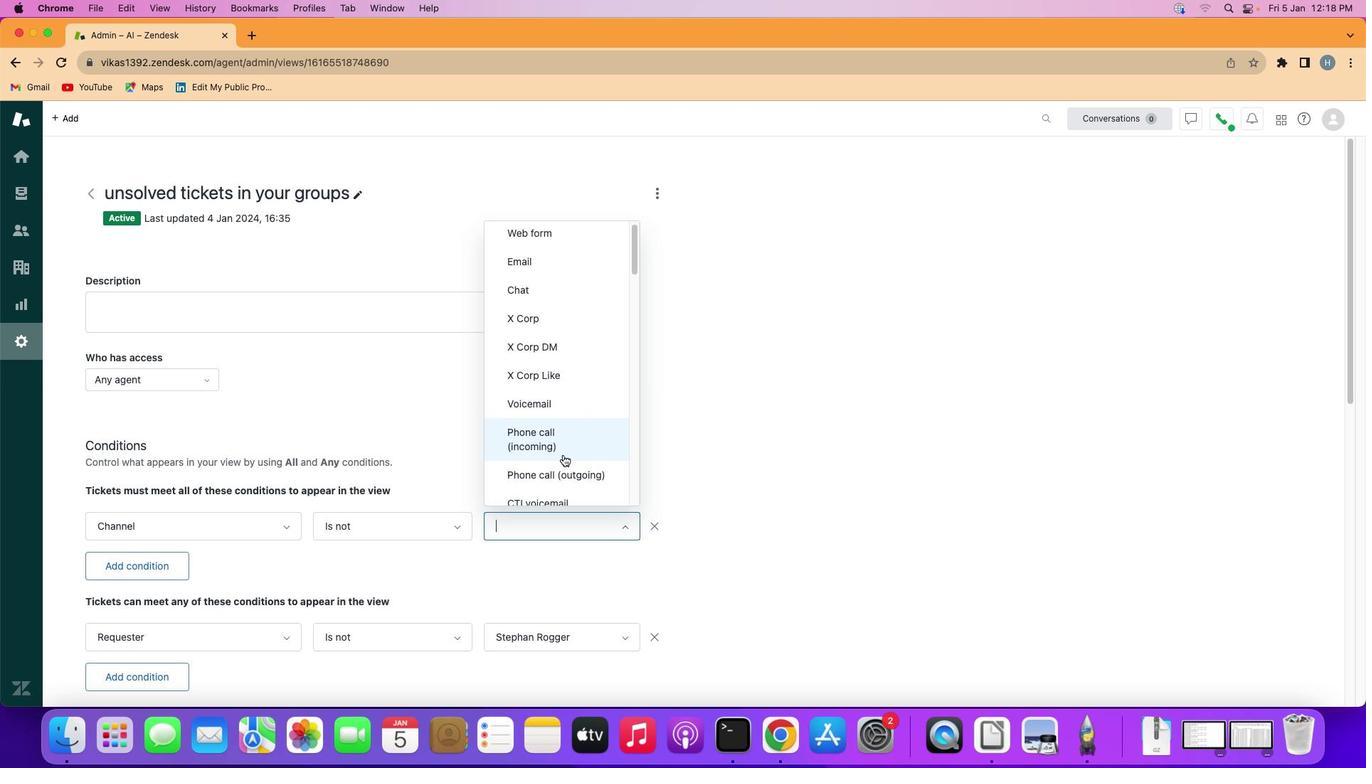 
Action: Mouse moved to (565, 457)
Screenshot: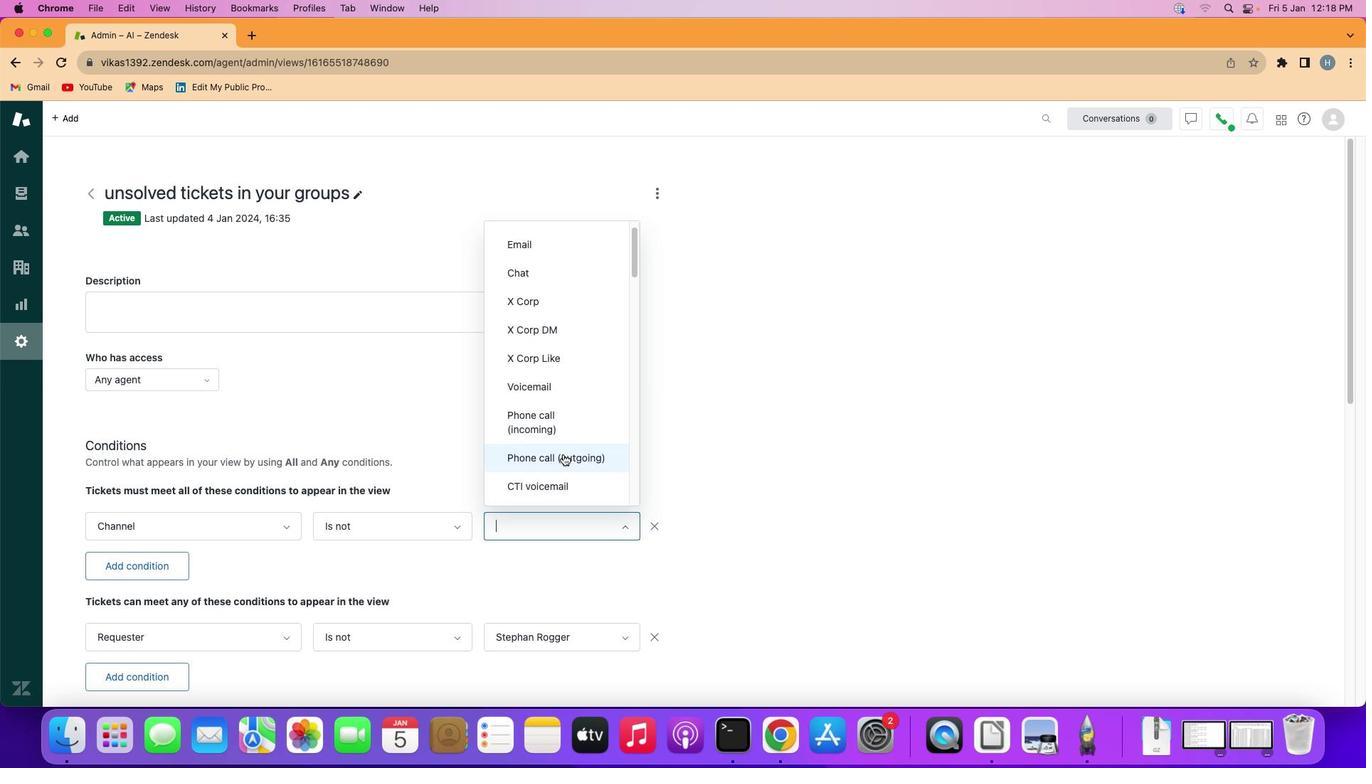 
Action: Mouse scrolled (565, 457) with delta (2, 1)
Screenshot: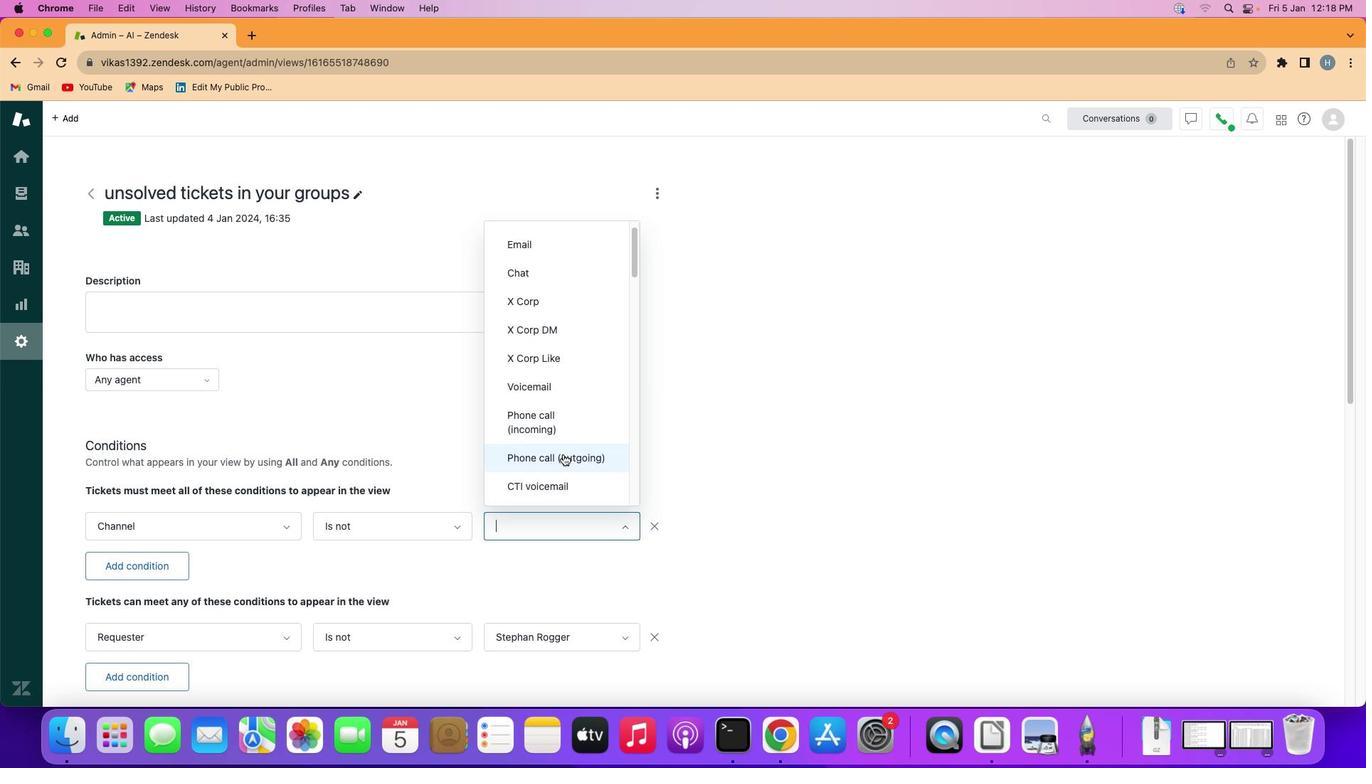 
Action: Mouse moved to (565, 456)
Screenshot: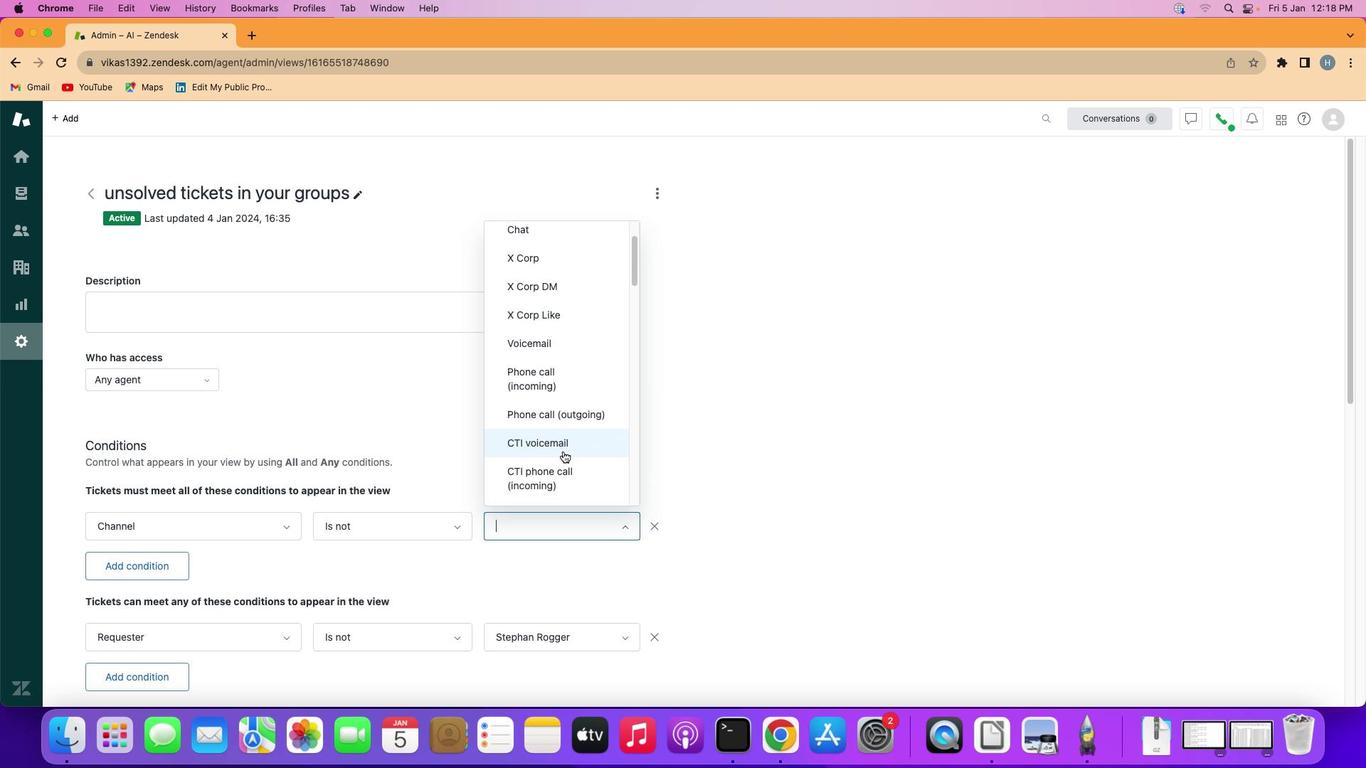 
Action: Mouse scrolled (565, 456) with delta (2, 1)
Screenshot: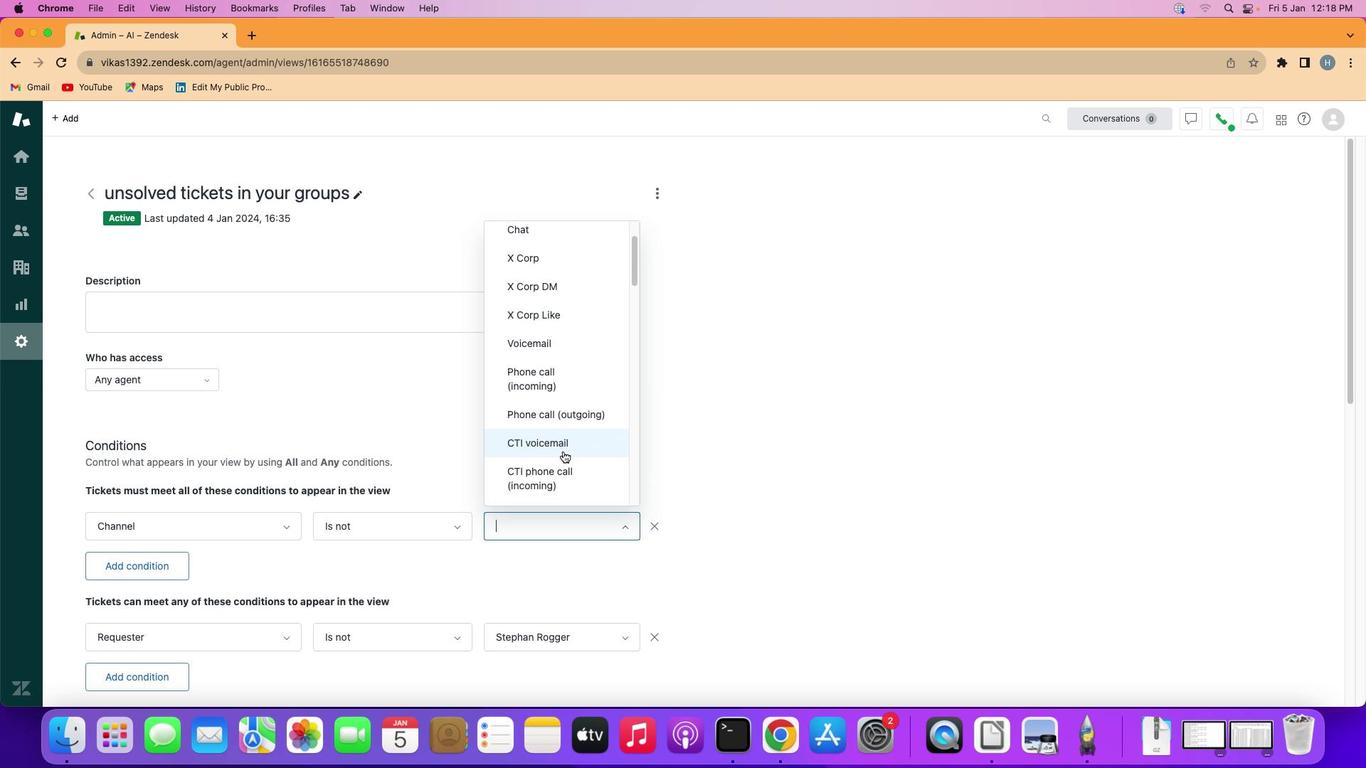 
Action: Mouse moved to (566, 448)
Screenshot: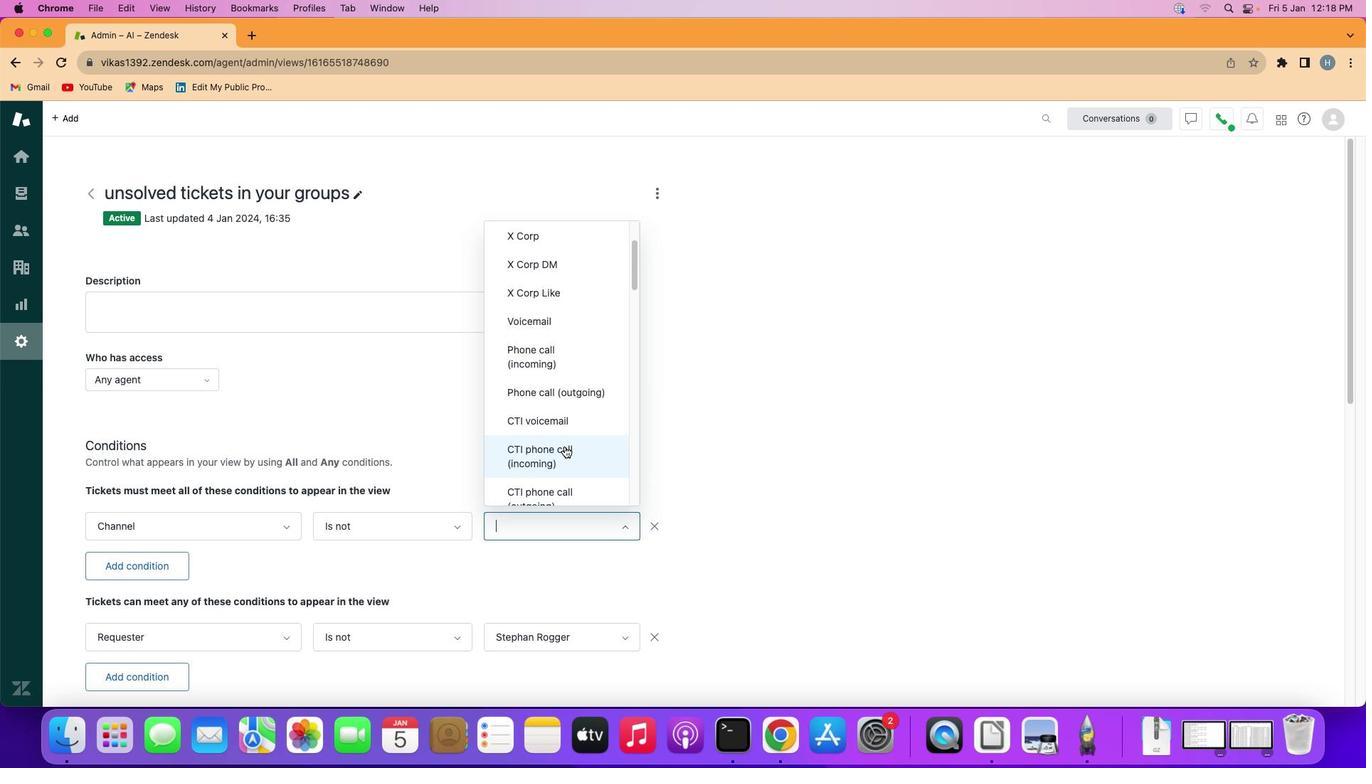 
Action: Mouse scrolled (566, 448) with delta (2, 1)
Screenshot: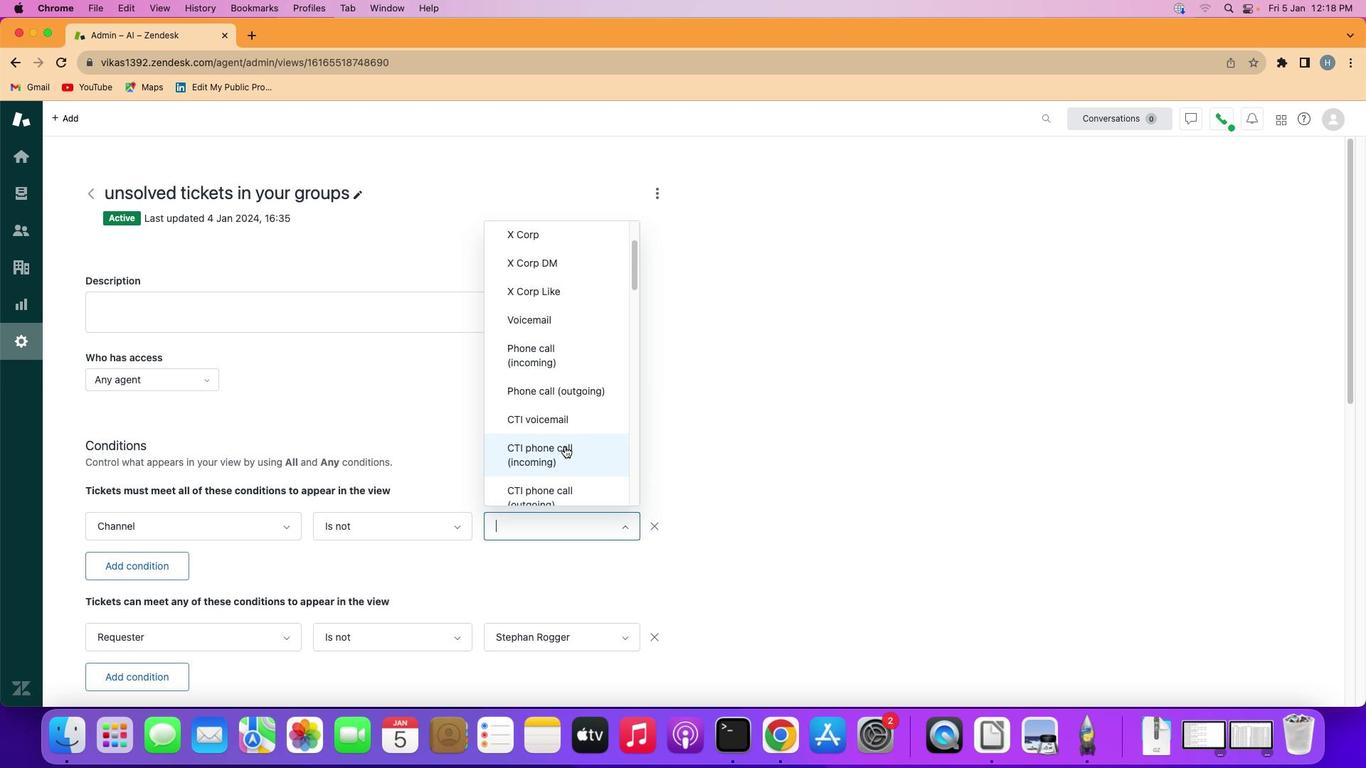 
Action: Mouse scrolled (566, 448) with delta (2, 1)
Screenshot: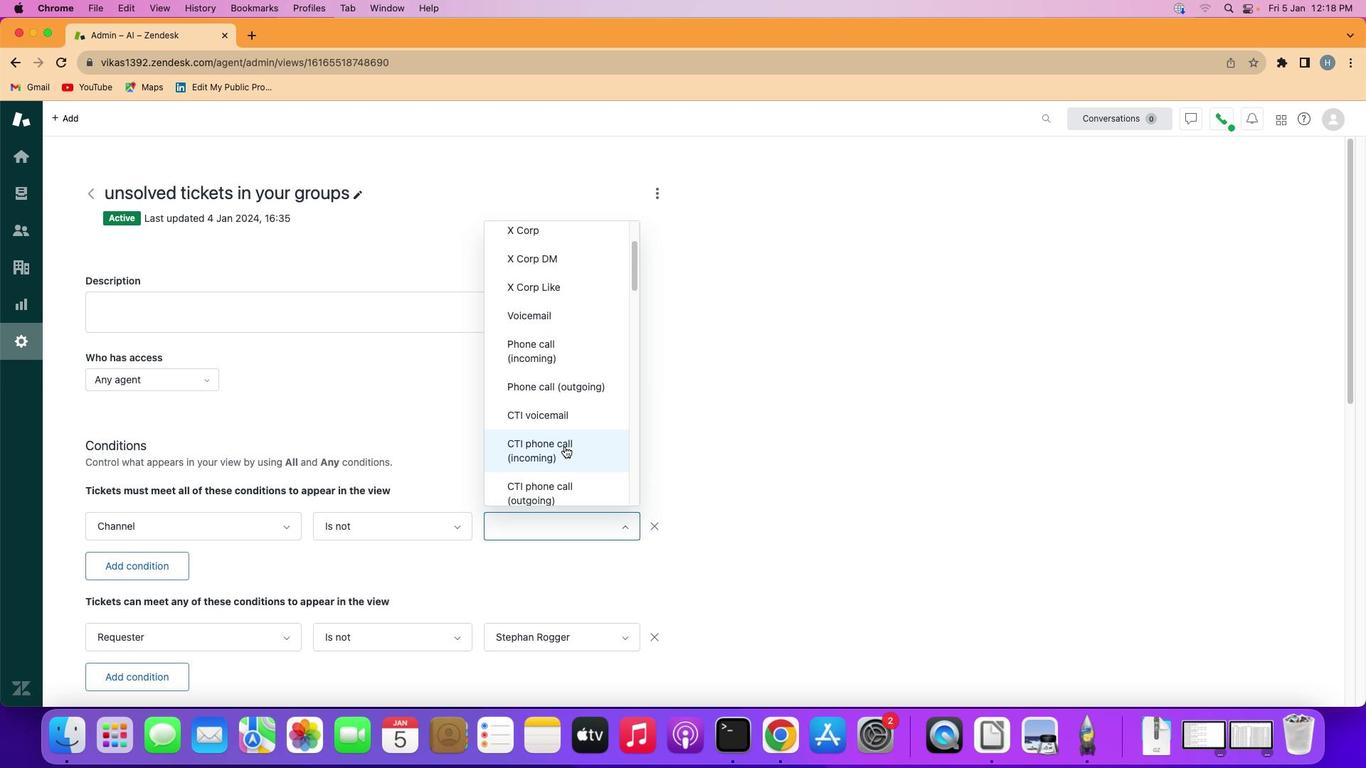 
Action: Mouse moved to (584, 380)
Screenshot: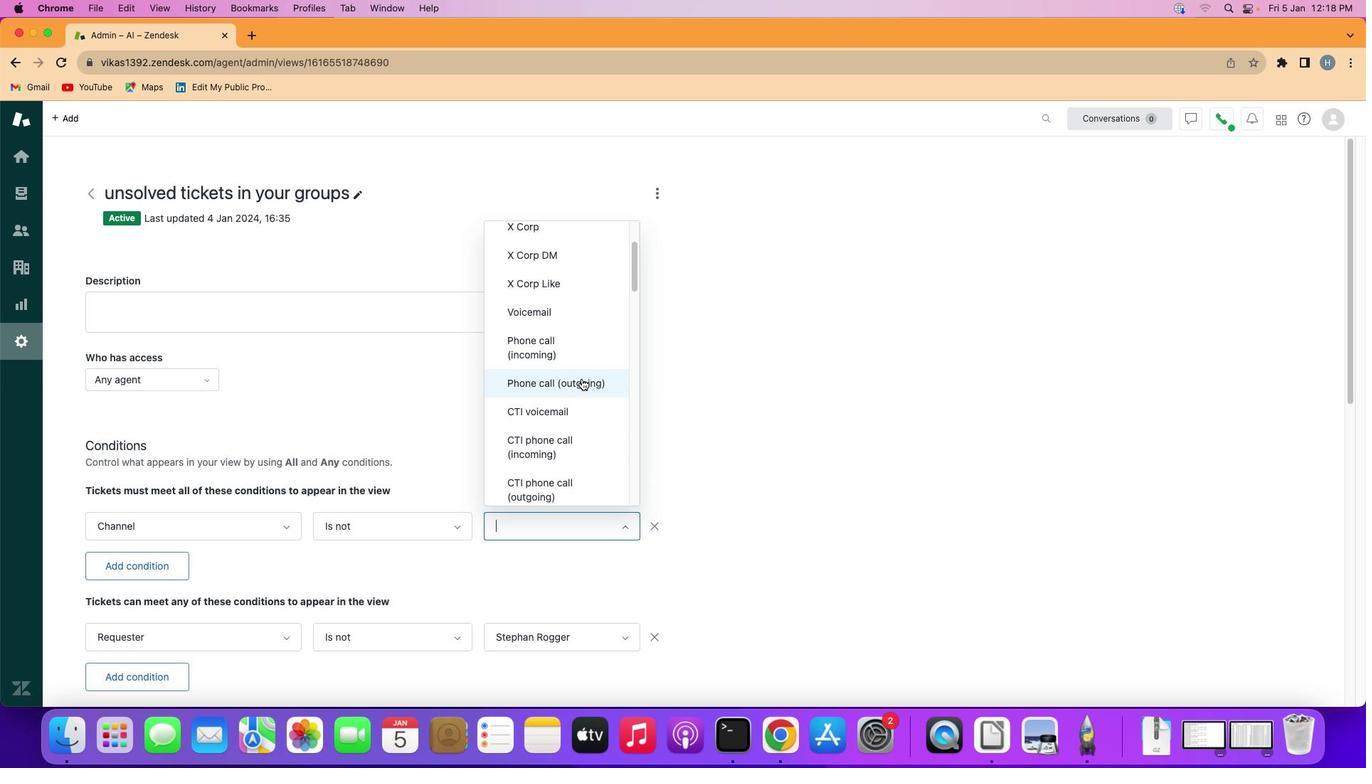 
Action: Mouse pressed left at (584, 380)
Screenshot: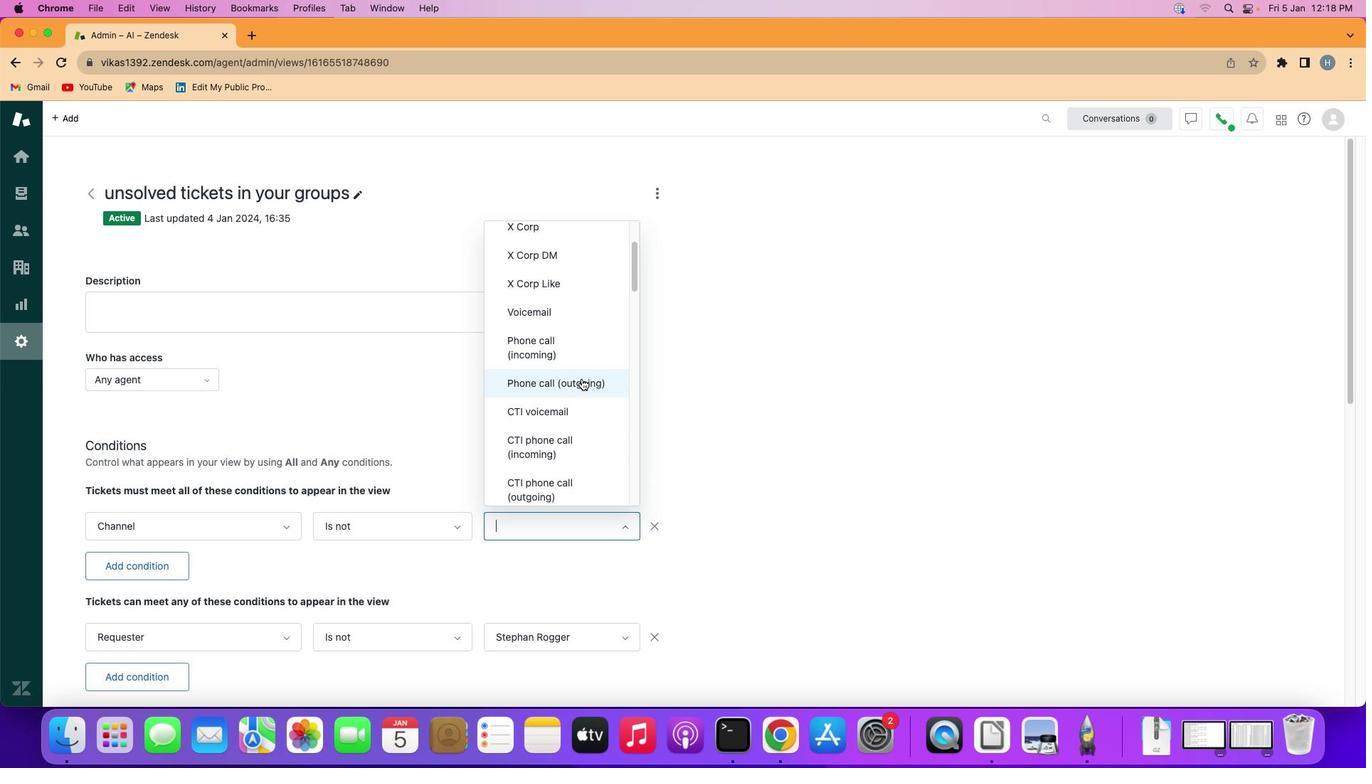 
Action: Mouse moved to (583, 380)
Screenshot: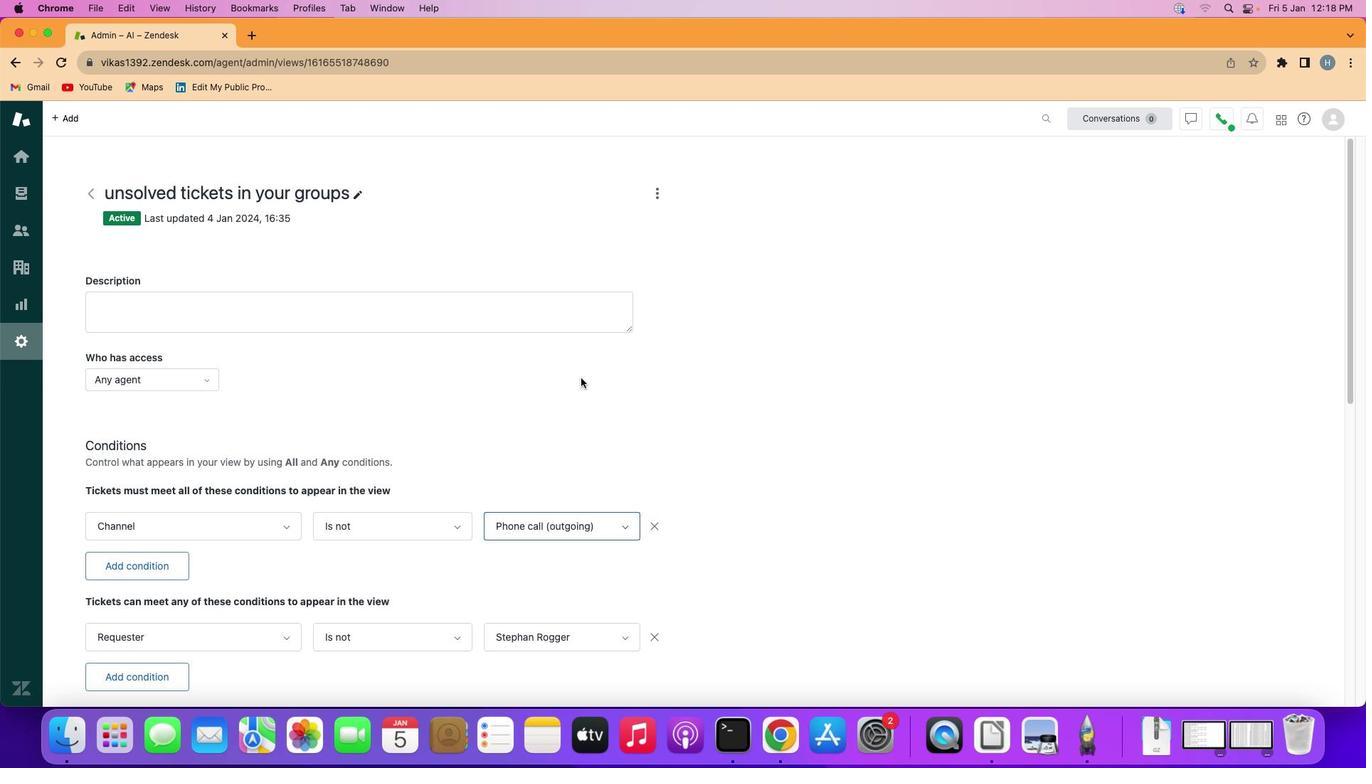 
